 Task: Open Card Card0000000031 in Board Board0000000008 in Workspace WS0000000003 in Trello. Add Member carxxstreet791@gmail.com to Card Card0000000031 in Board Board0000000008 in Workspace WS0000000003 in Trello. Add Orange Label titled Label0000000031 to Card Card0000000031 in Board Board0000000008 in Workspace WS0000000003 in Trello. Add Checklist CL0000000031 to Card Card0000000031 in Board Board0000000008 in Workspace WS0000000003 in Trello. Add Dates with Start Date as Oct 01 2023 and Due Date as Oct 31 2023 to Card Card0000000031 in Board Board0000000008 in Workspace WS0000000003 in Trello
Action: Mouse moved to (391, 533)
Screenshot: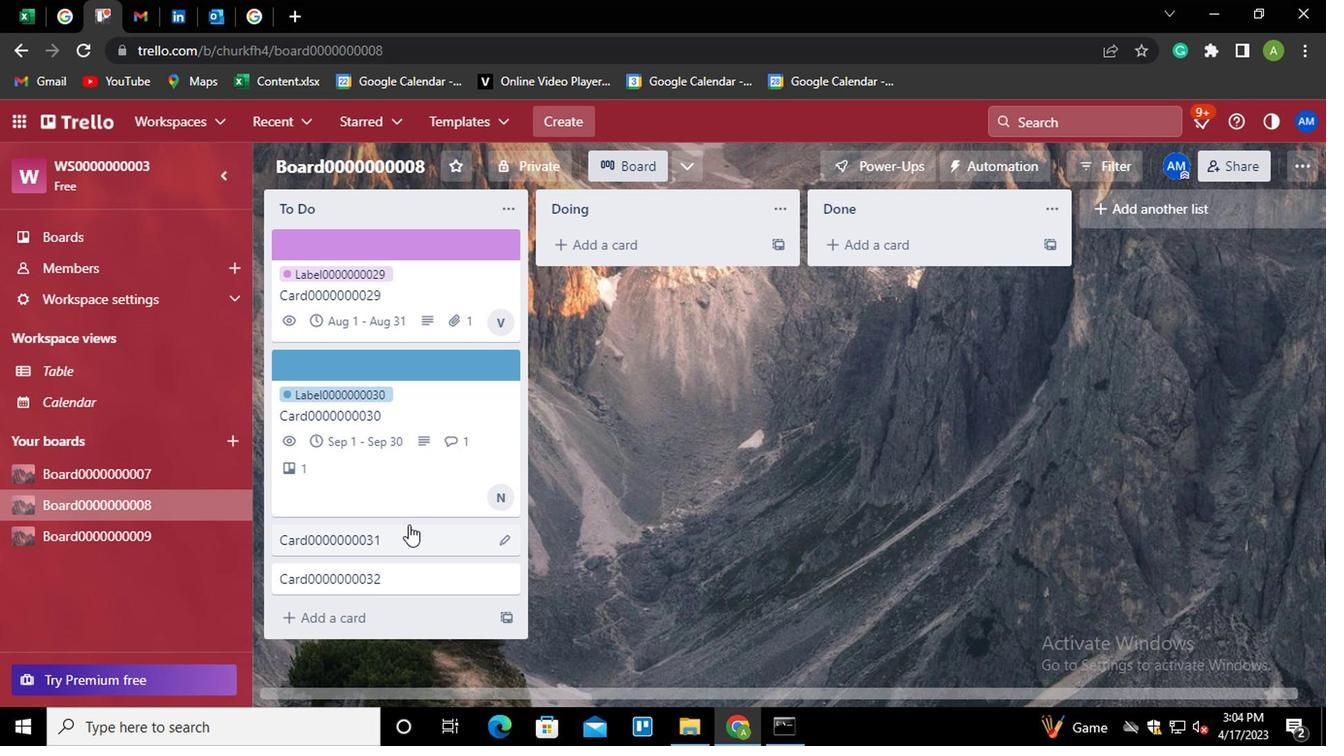 
Action: Mouse pressed left at (391, 533)
Screenshot: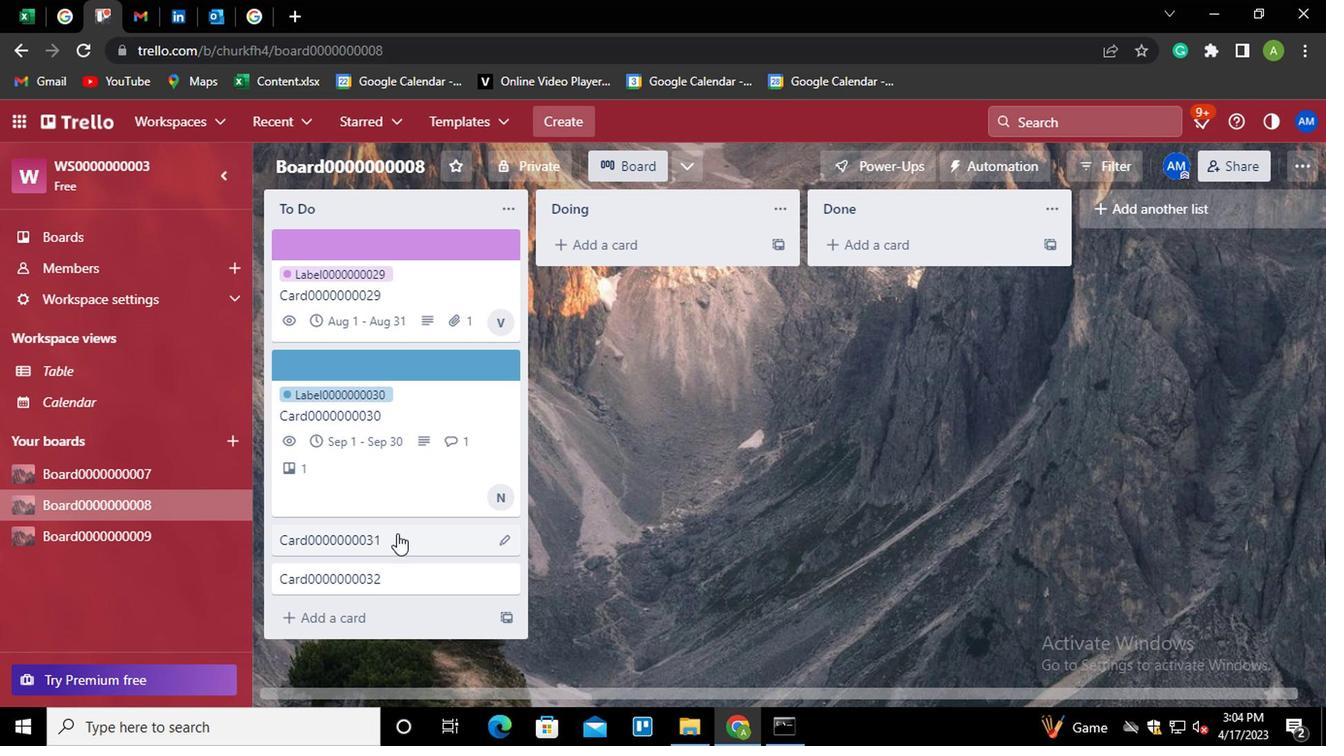 
Action: Mouse moved to (920, 266)
Screenshot: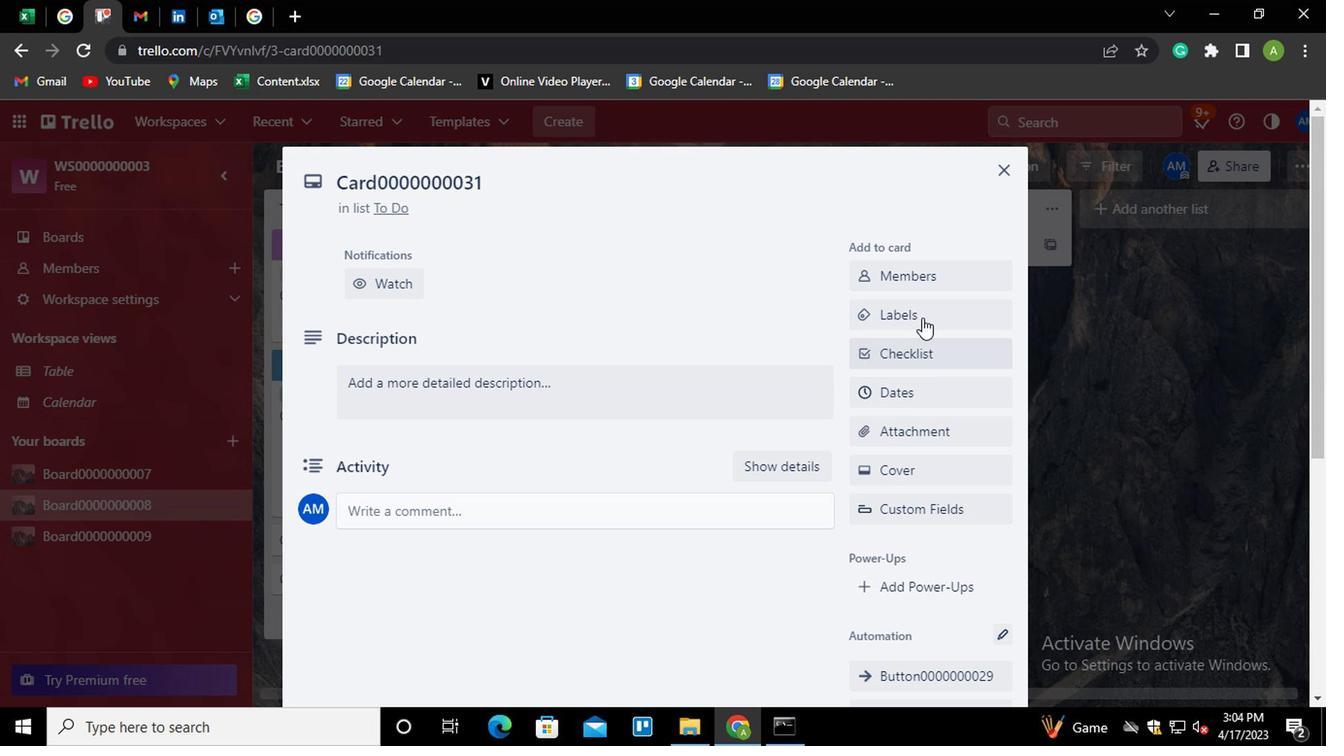 
Action: Mouse pressed left at (920, 266)
Screenshot: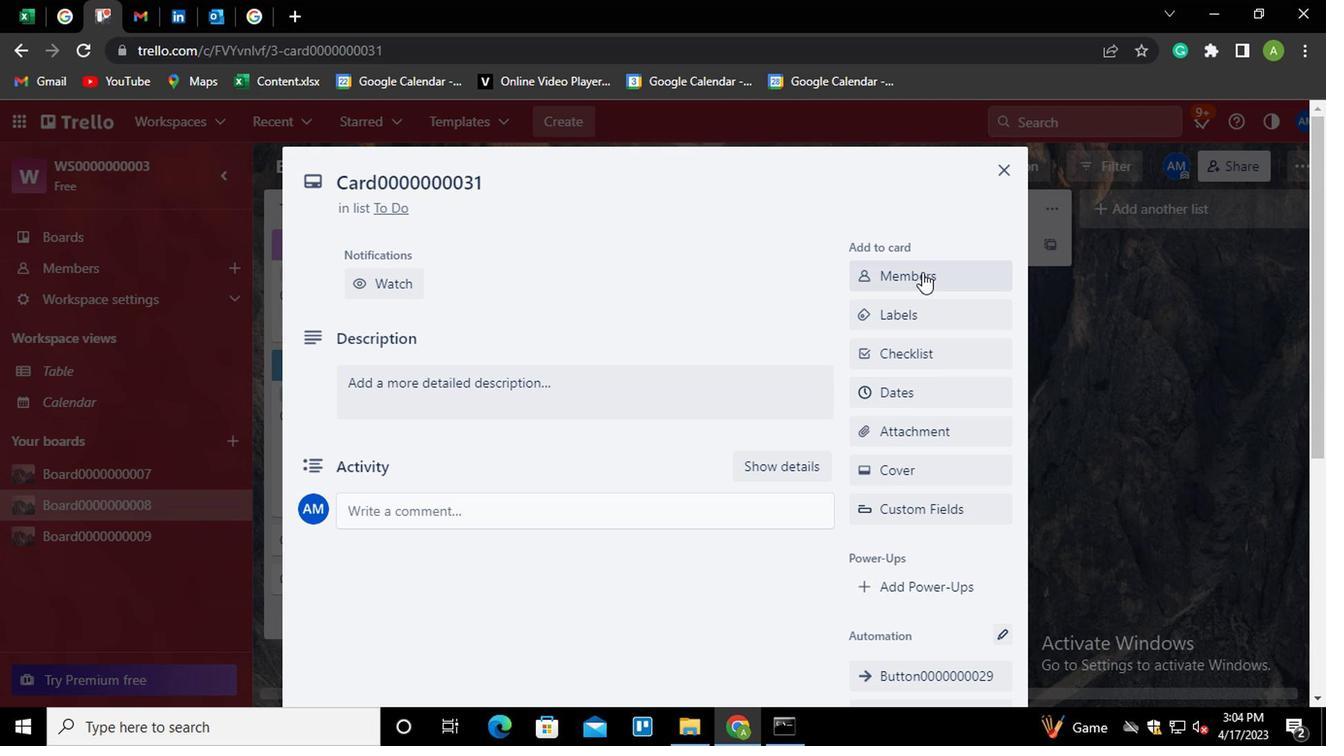 
Action: Mouse moved to (920, 360)
Screenshot: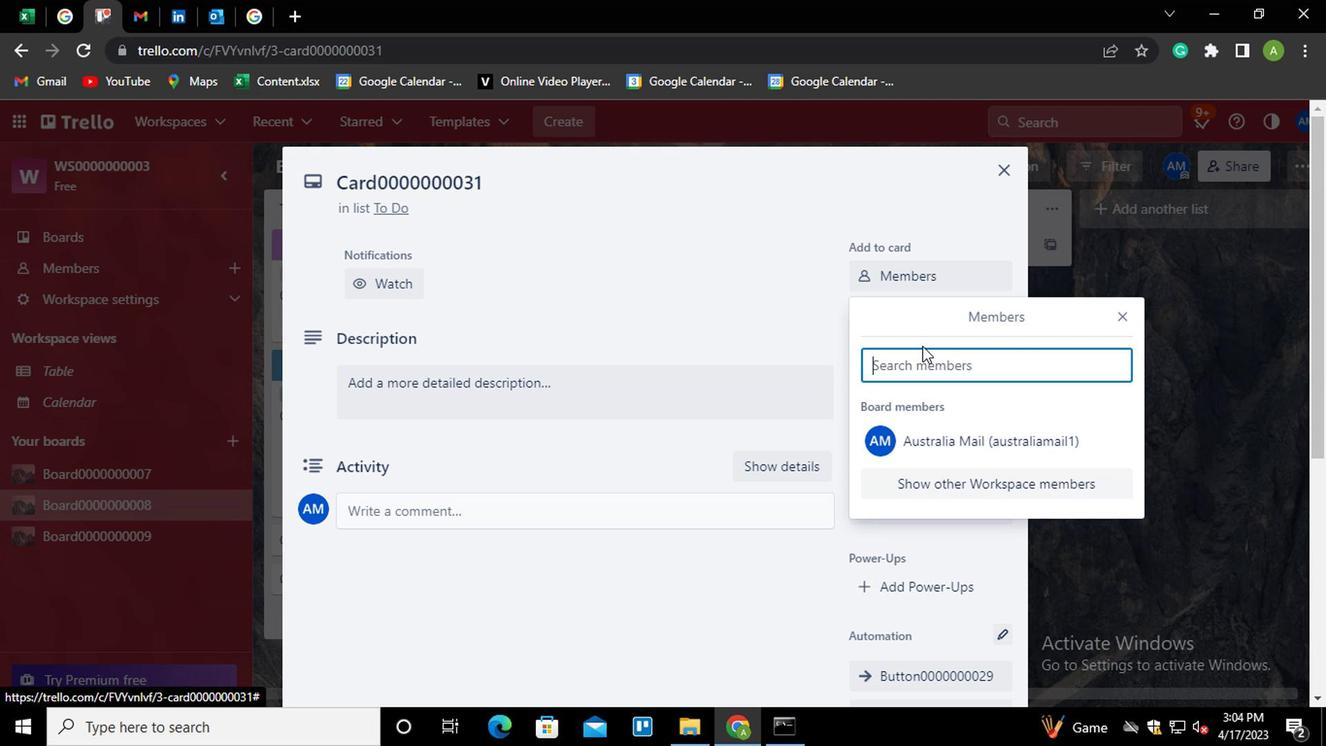 
Action: Mouse pressed left at (920, 360)
Screenshot: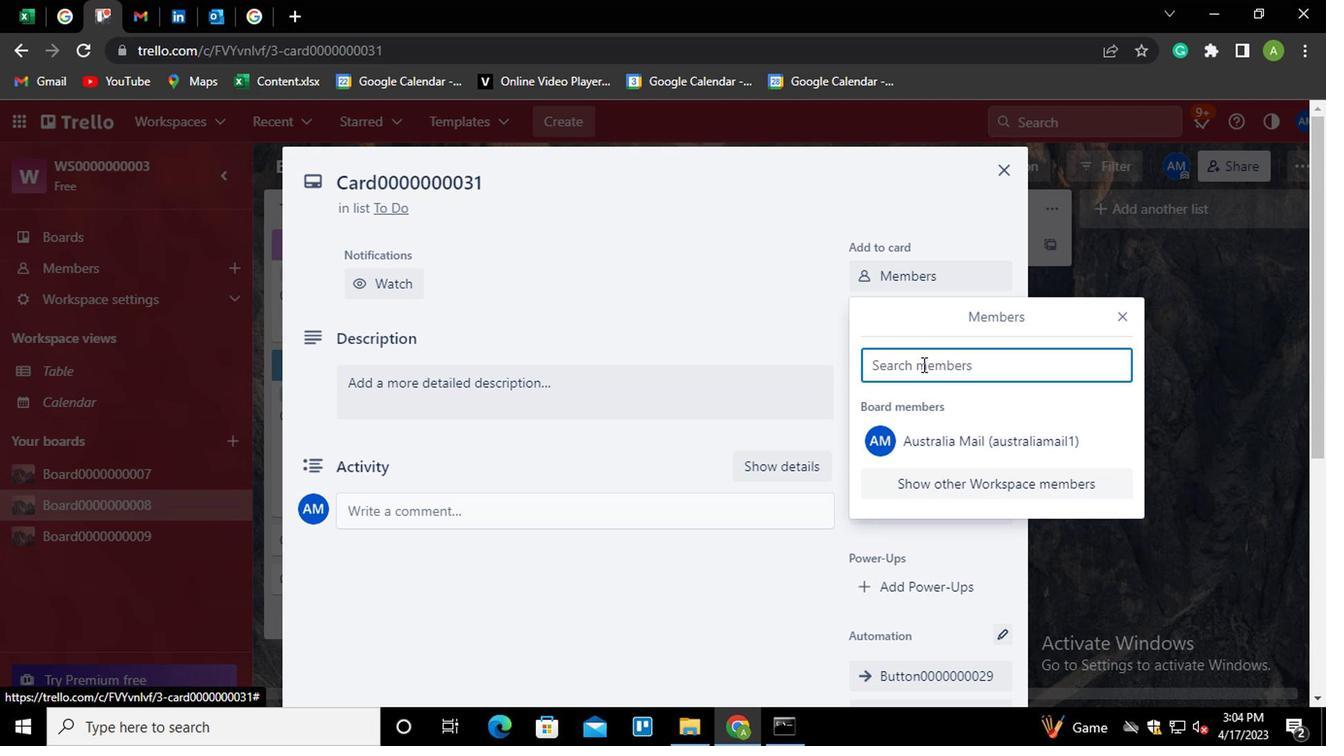 
Action: Key pressed carxxstreet791<Key.shift>@GMAIL.COM
Screenshot: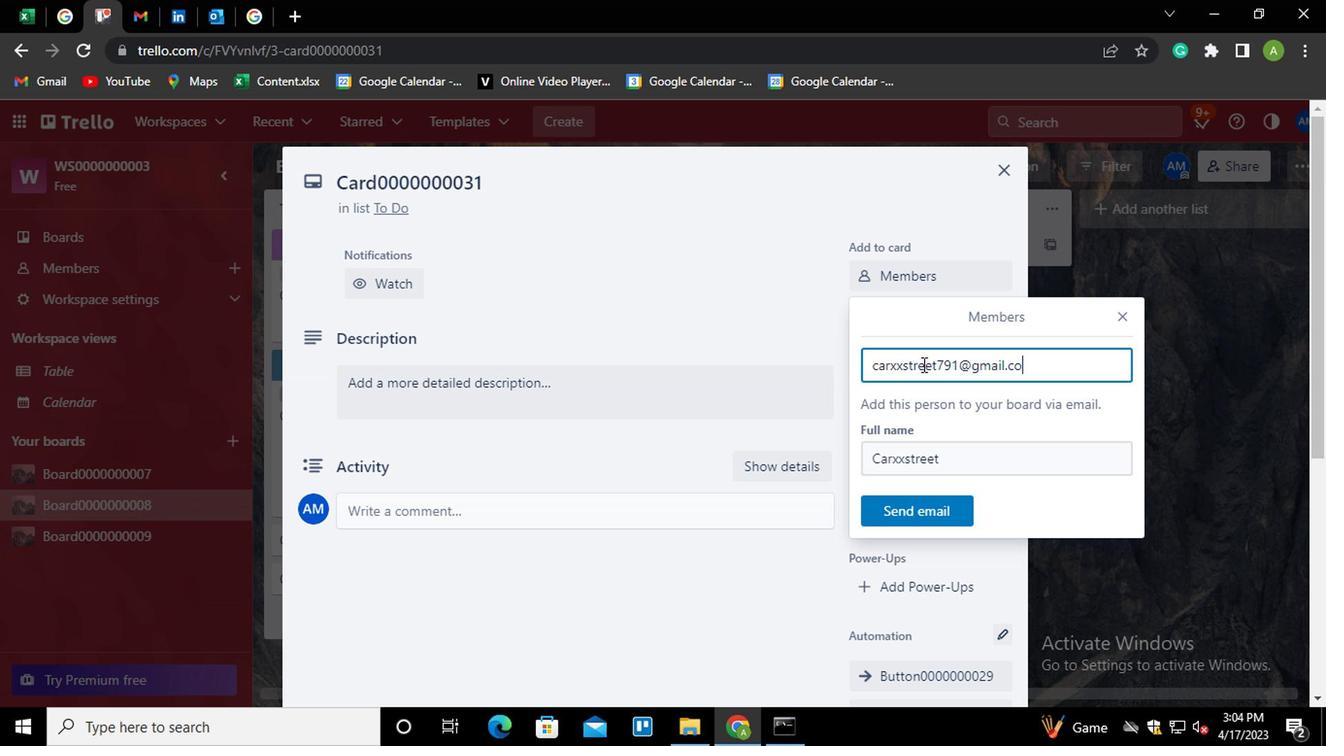 
Action: Mouse moved to (928, 507)
Screenshot: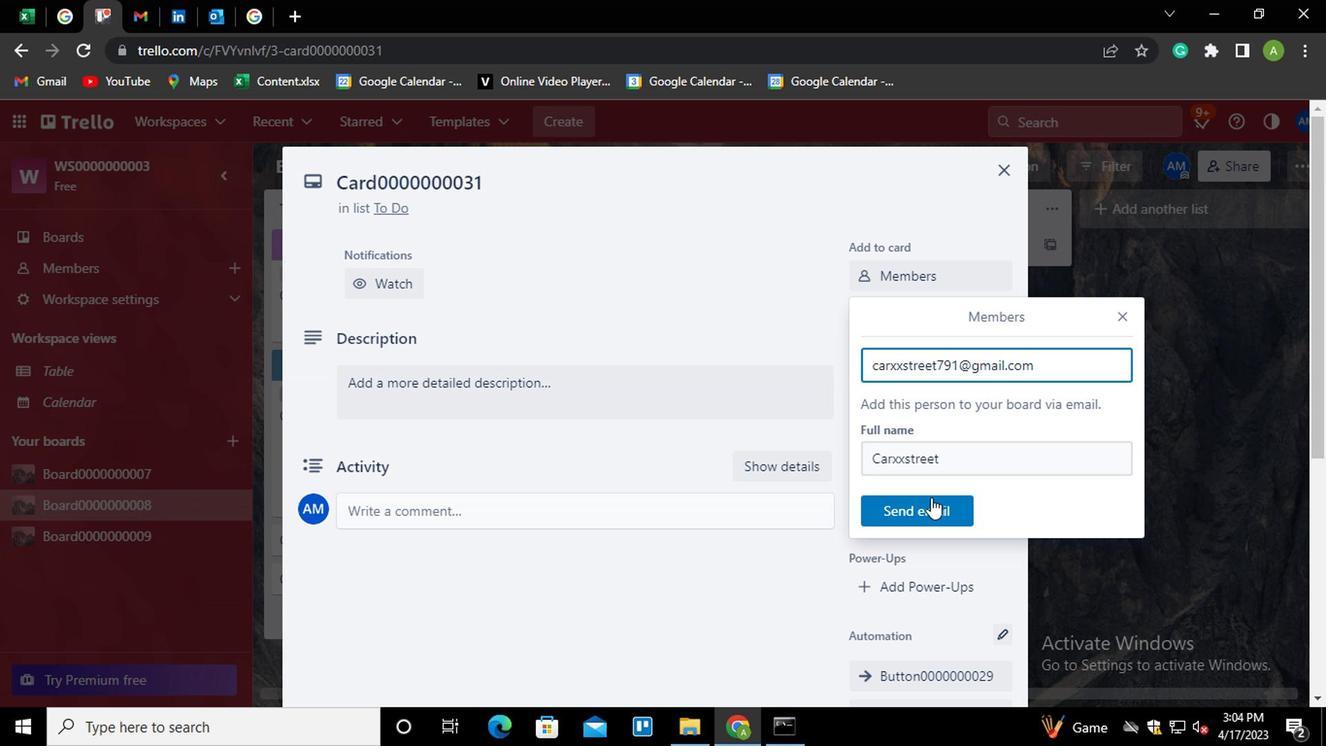 
Action: Mouse pressed left at (928, 507)
Screenshot: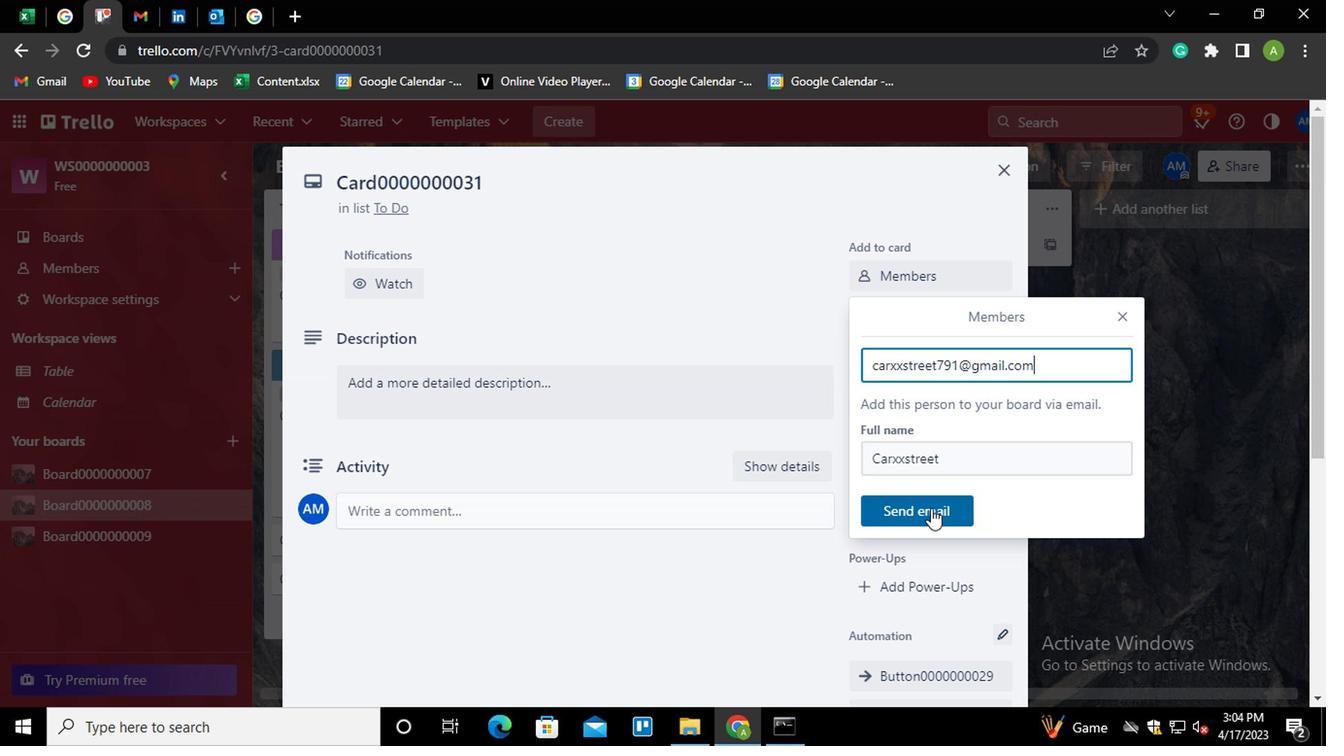 
Action: Mouse moved to (902, 302)
Screenshot: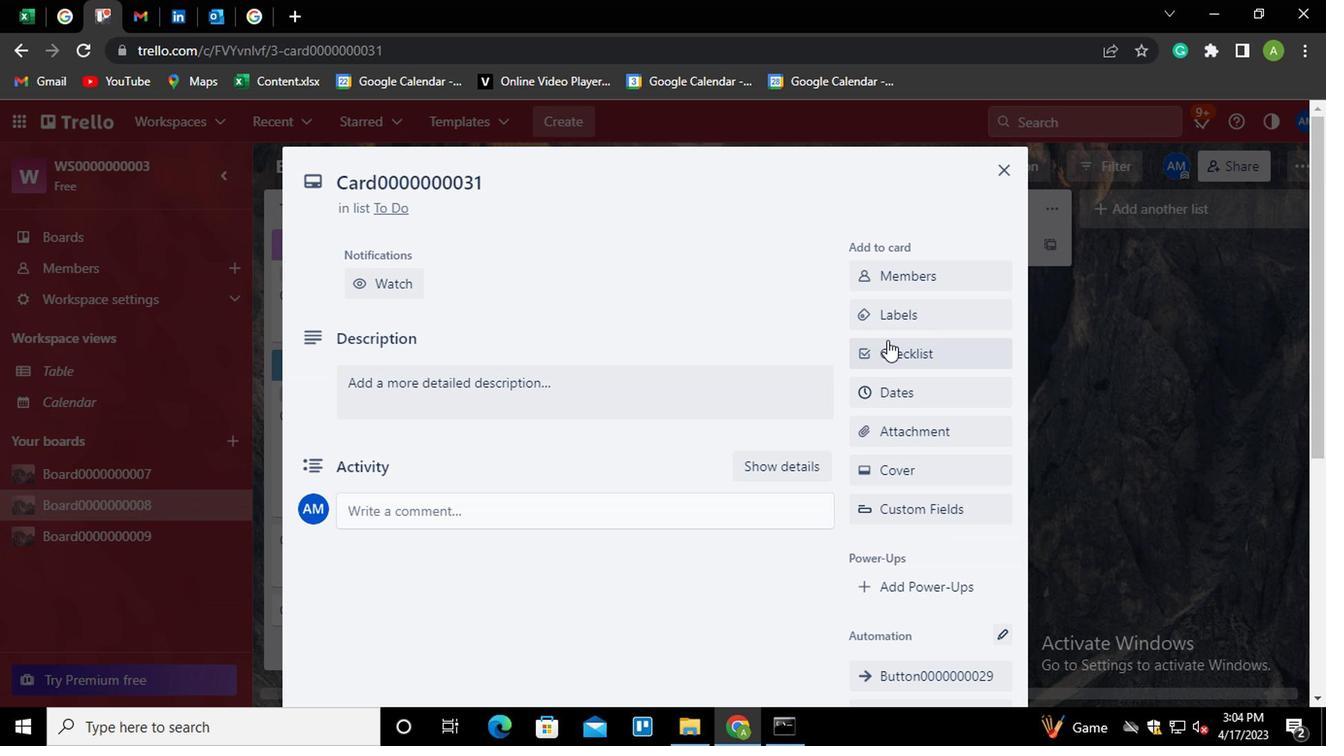 
Action: Mouse pressed left at (902, 302)
Screenshot: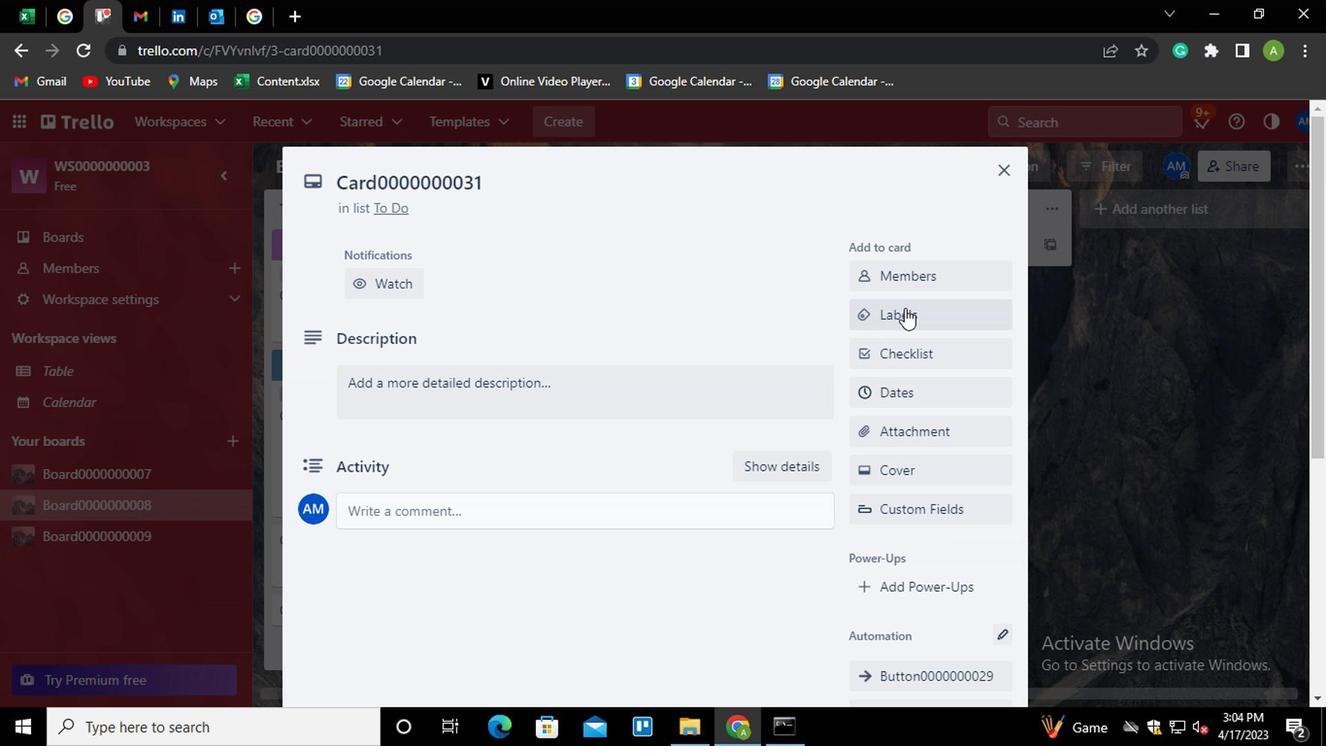 
Action: Mouse moved to (869, 341)
Screenshot: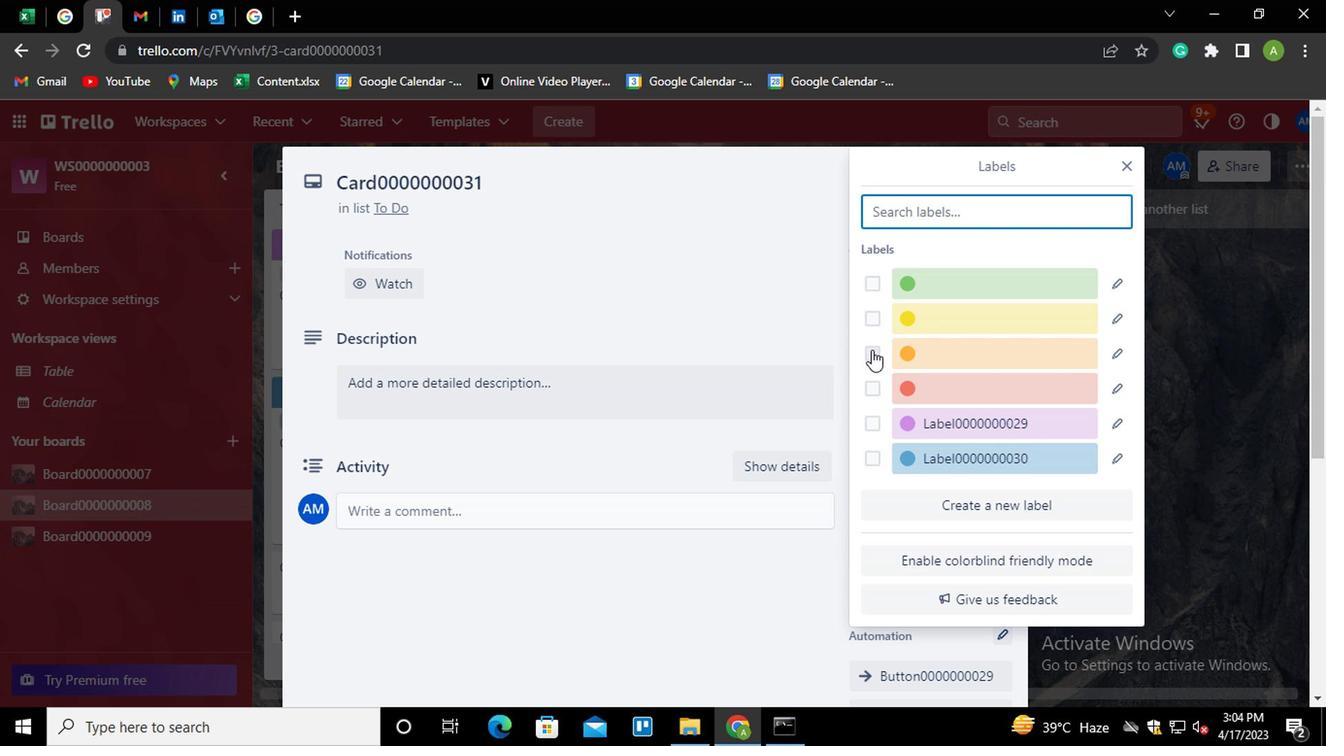 
Action: Mouse pressed left at (869, 341)
Screenshot: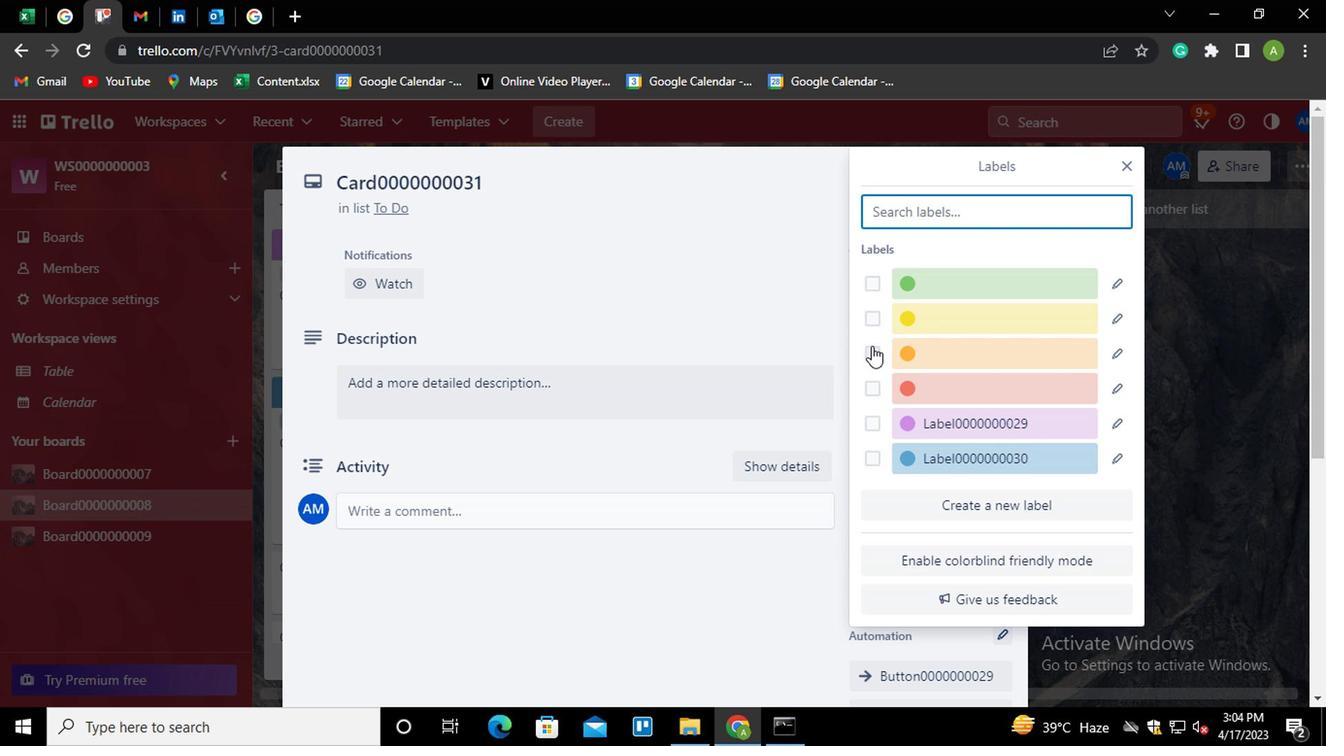
Action: Mouse moved to (1120, 351)
Screenshot: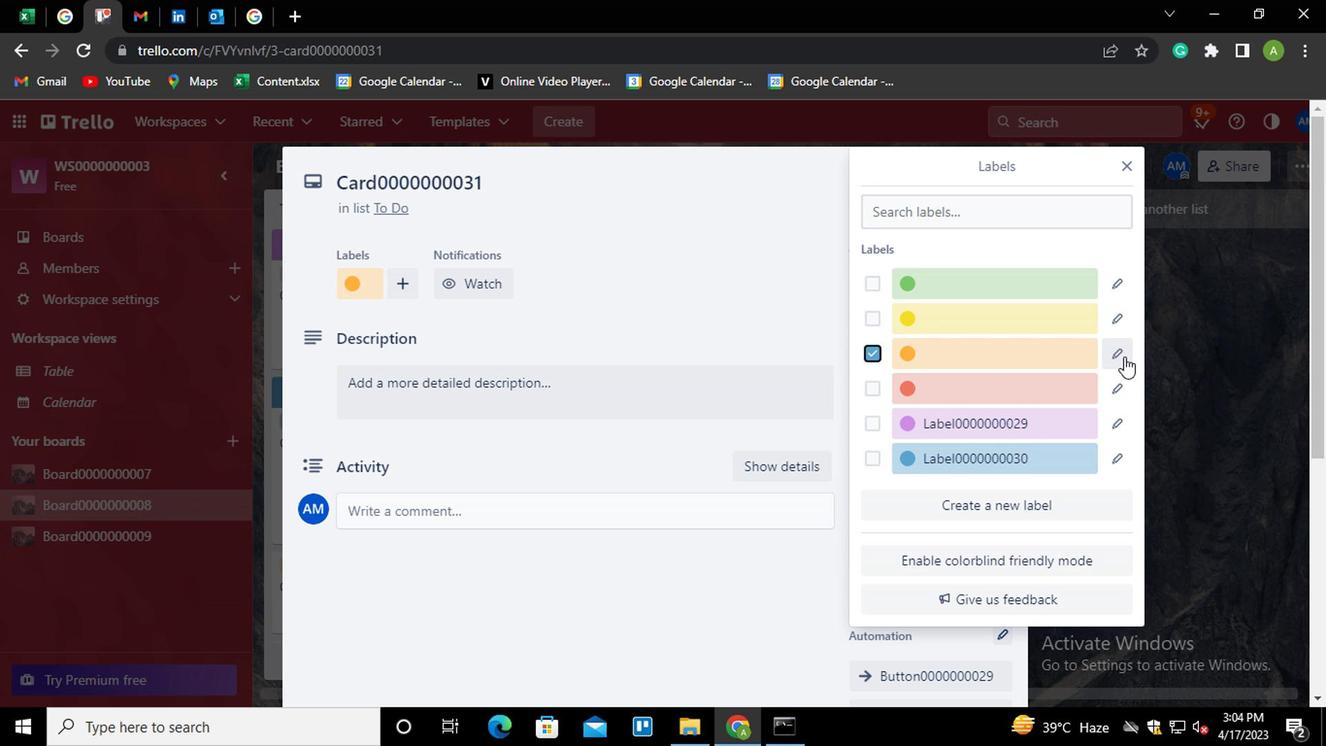 
Action: Mouse pressed left at (1120, 351)
Screenshot: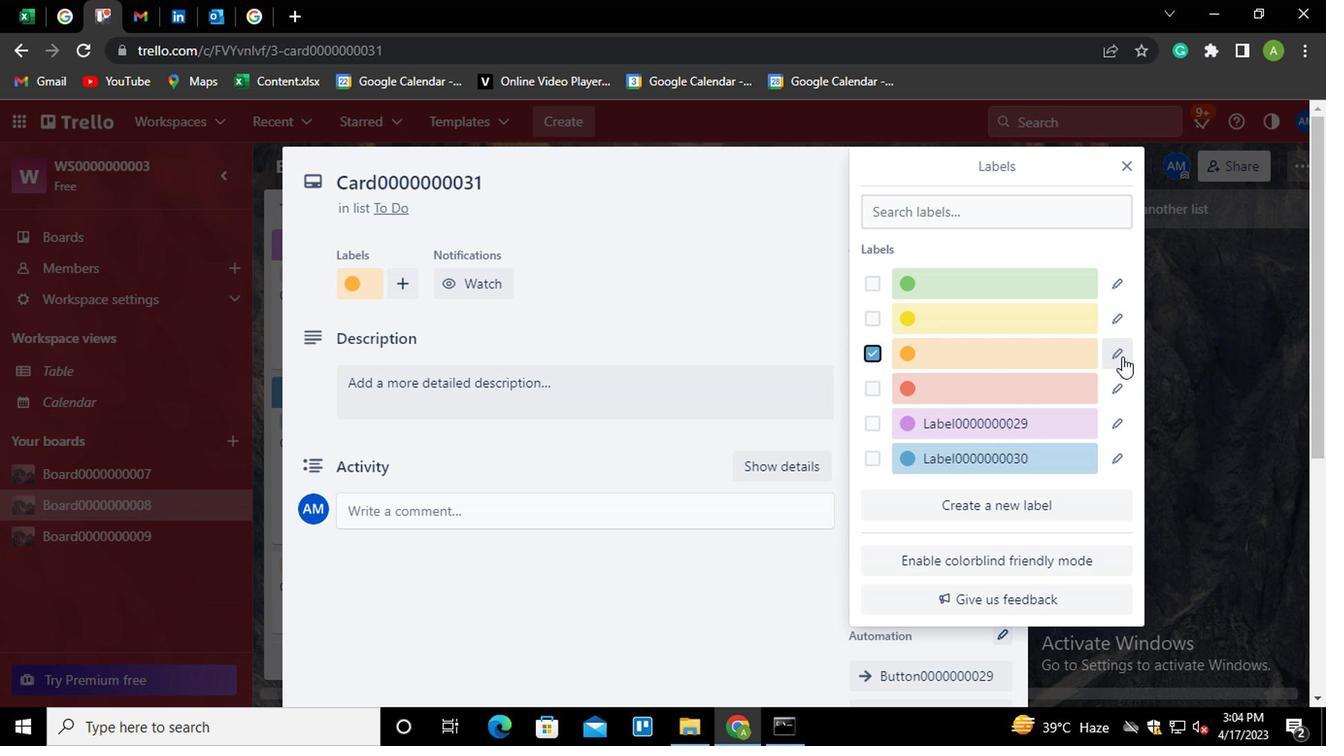 
Action: Mouse moved to (992, 338)
Screenshot: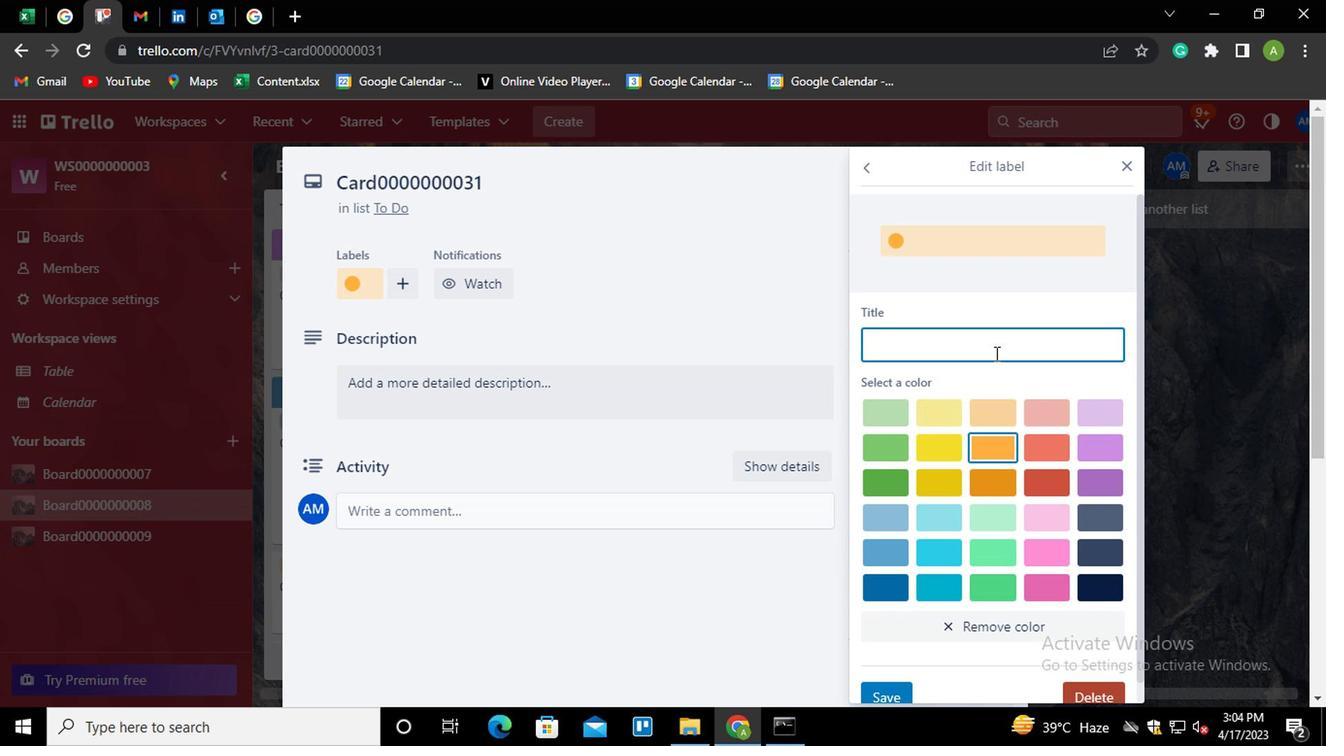
Action: Mouse pressed left at (992, 338)
Screenshot: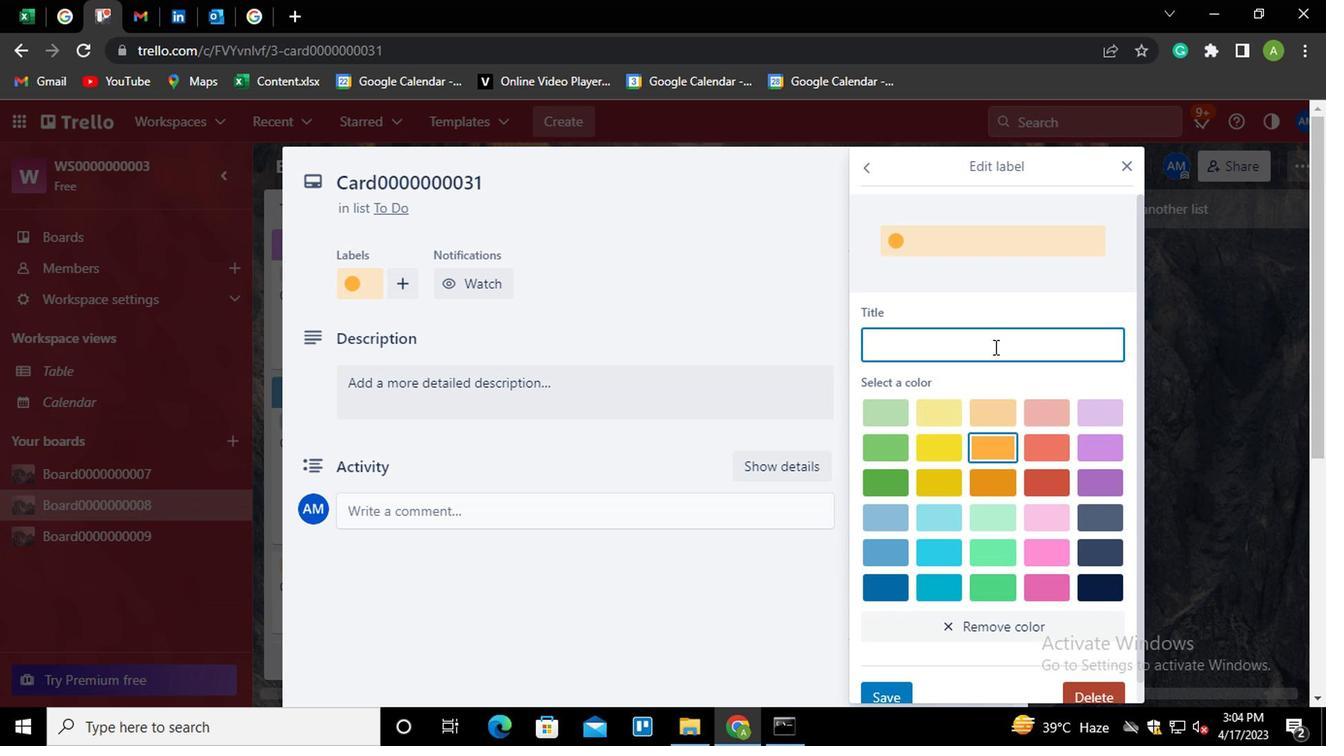 
Action: Key pressed <Key.shift><Key.shift><Key.shift><Key.shift><Key.shift><Key.shift>LABEL0000000031
Screenshot: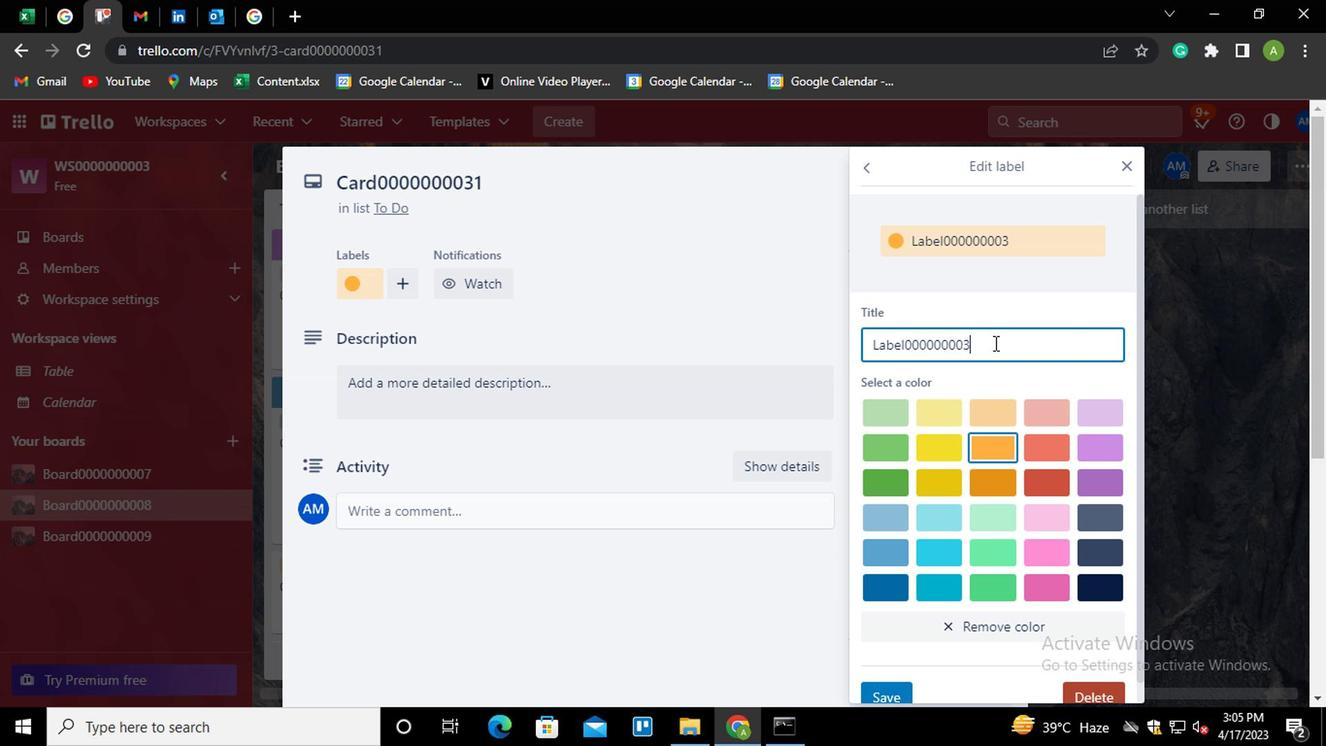 
Action: Mouse moved to (890, 693)
Screenshot: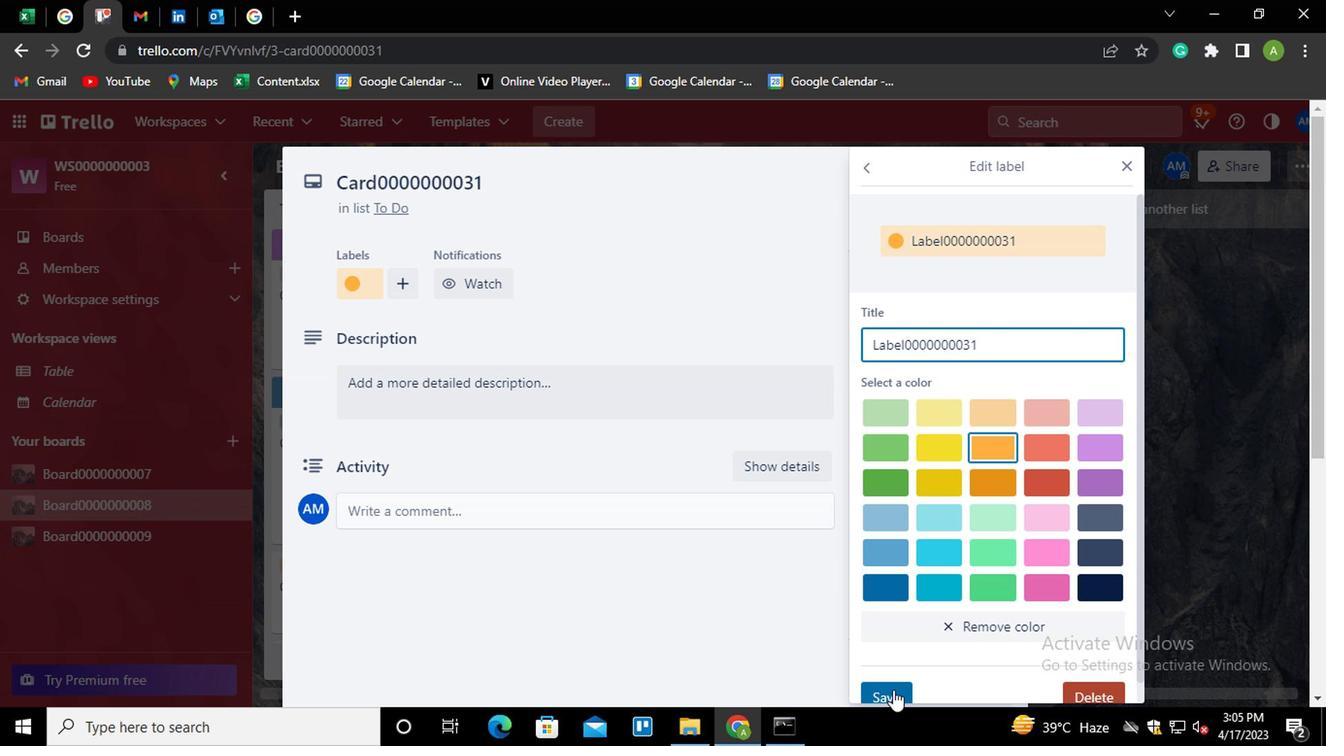 
Action: Mouse pressed left at (890, 693)
Screenshot: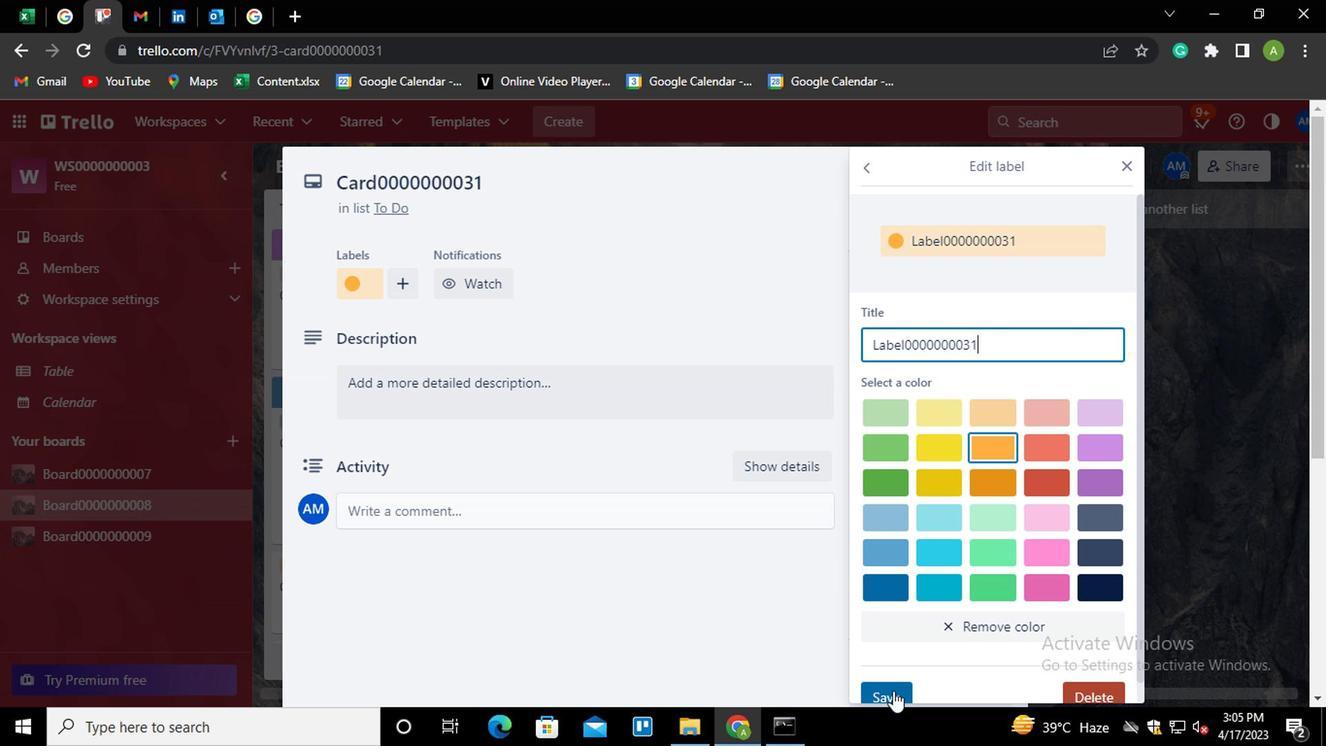 
Action: Mouse moved to (772, 288)
Screenshot: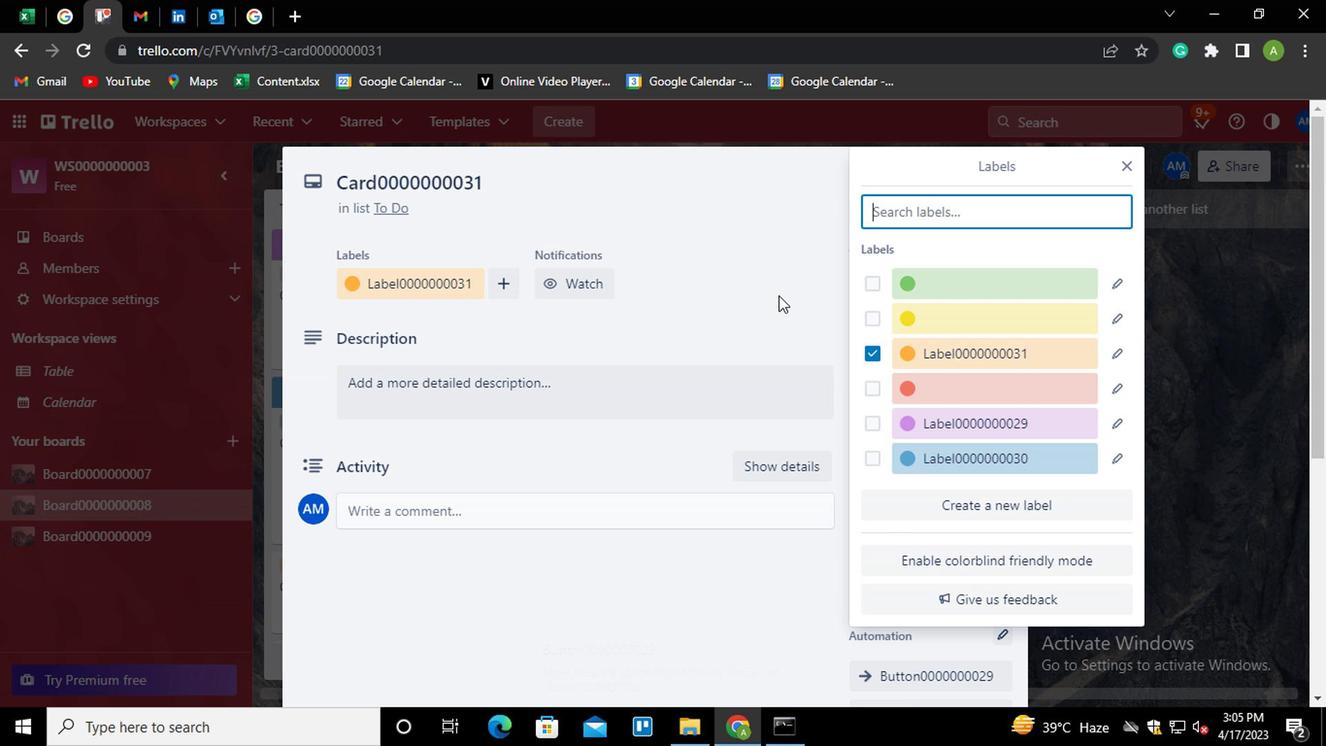 
Action: Mouse pressed left at (772, 288)
Screenshot: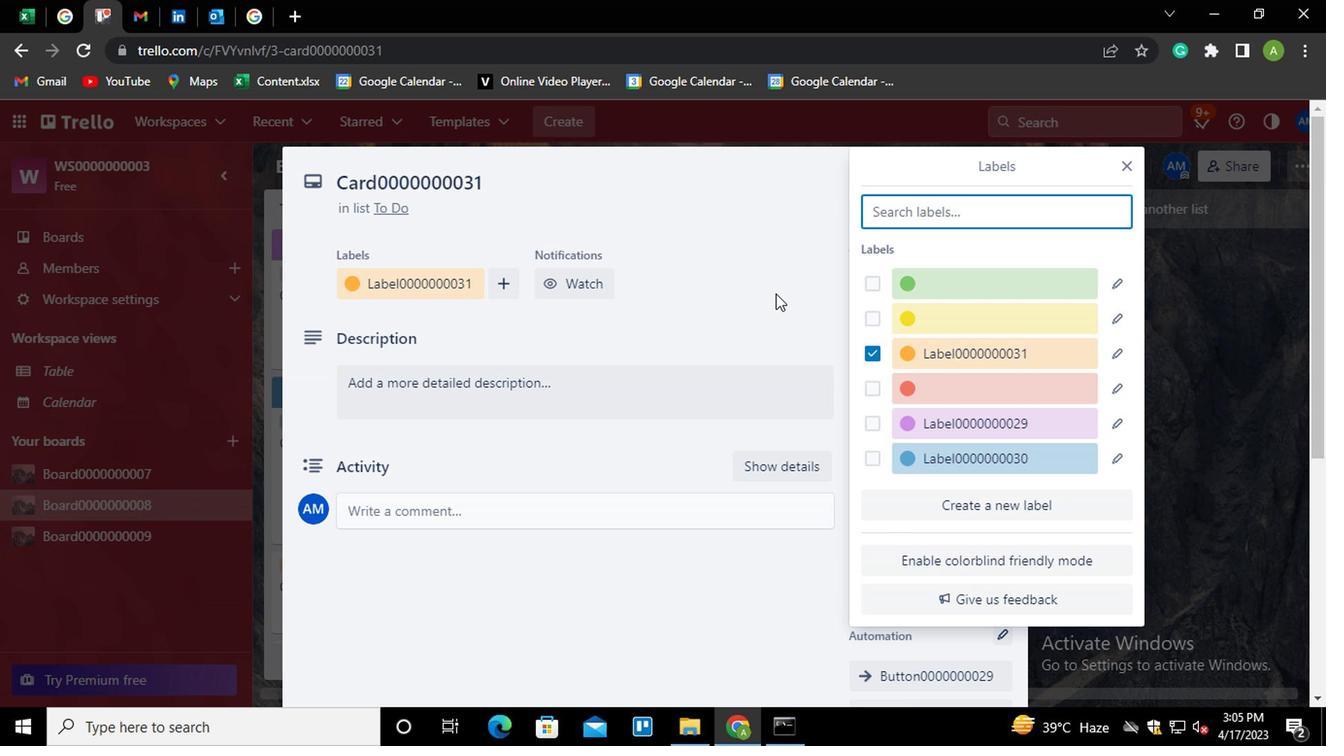 
Action: Mouse moved to (928, 342)
Screenshot: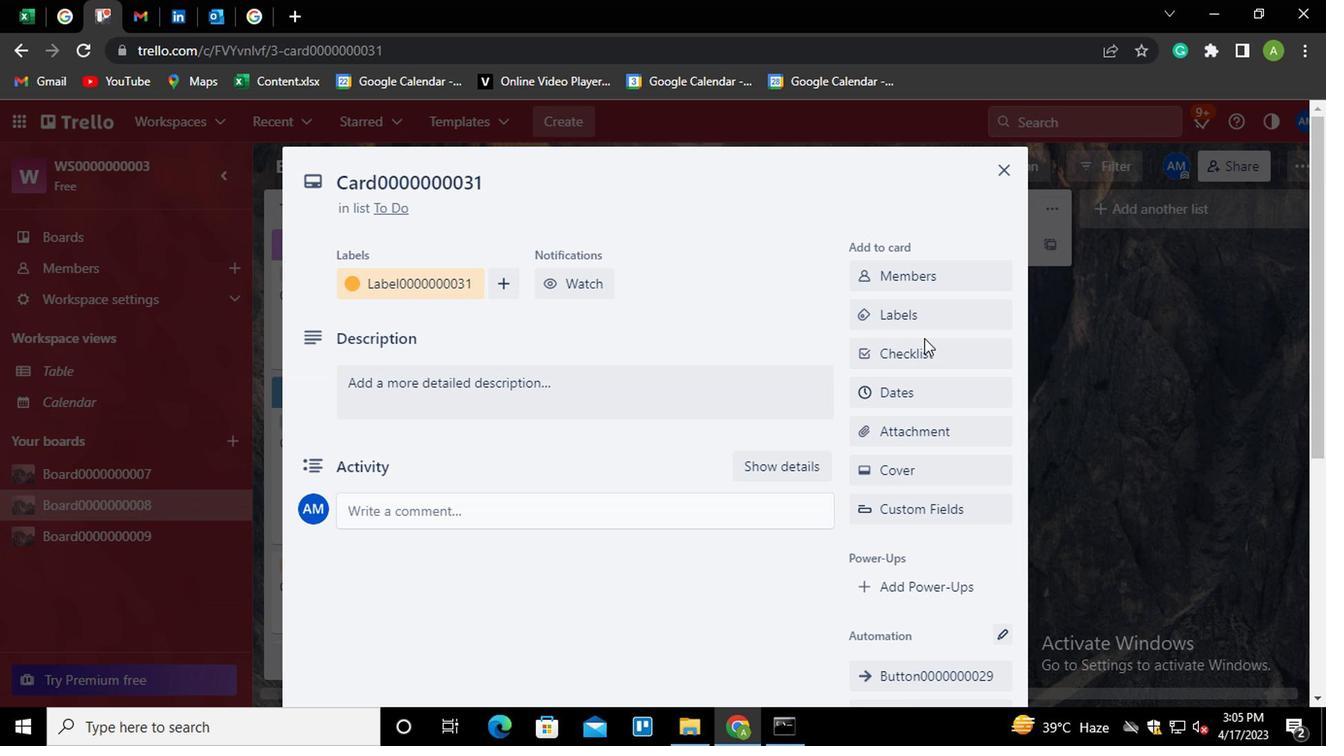 
Action: Mouse pressed left at (928, 342)
Screenshot: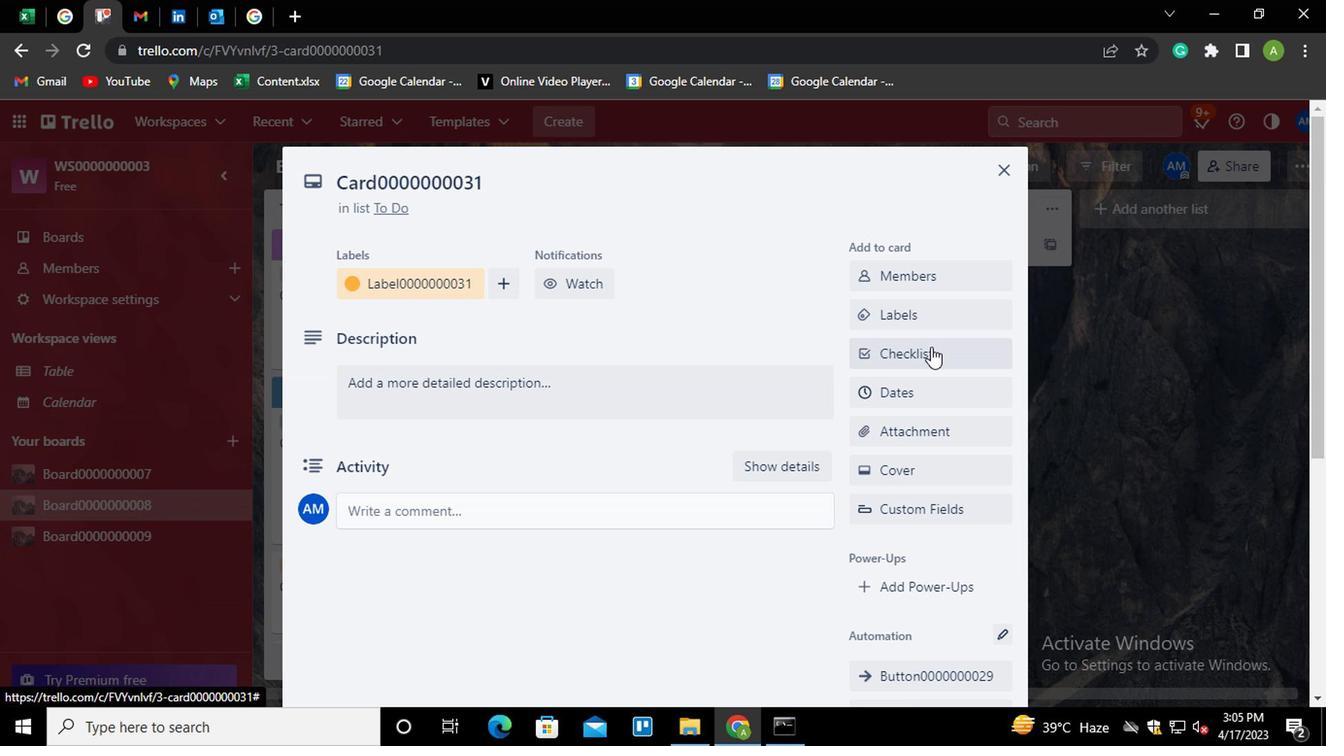 
Action: Key pressed <Key.shift>CL0000000031
Screenshot: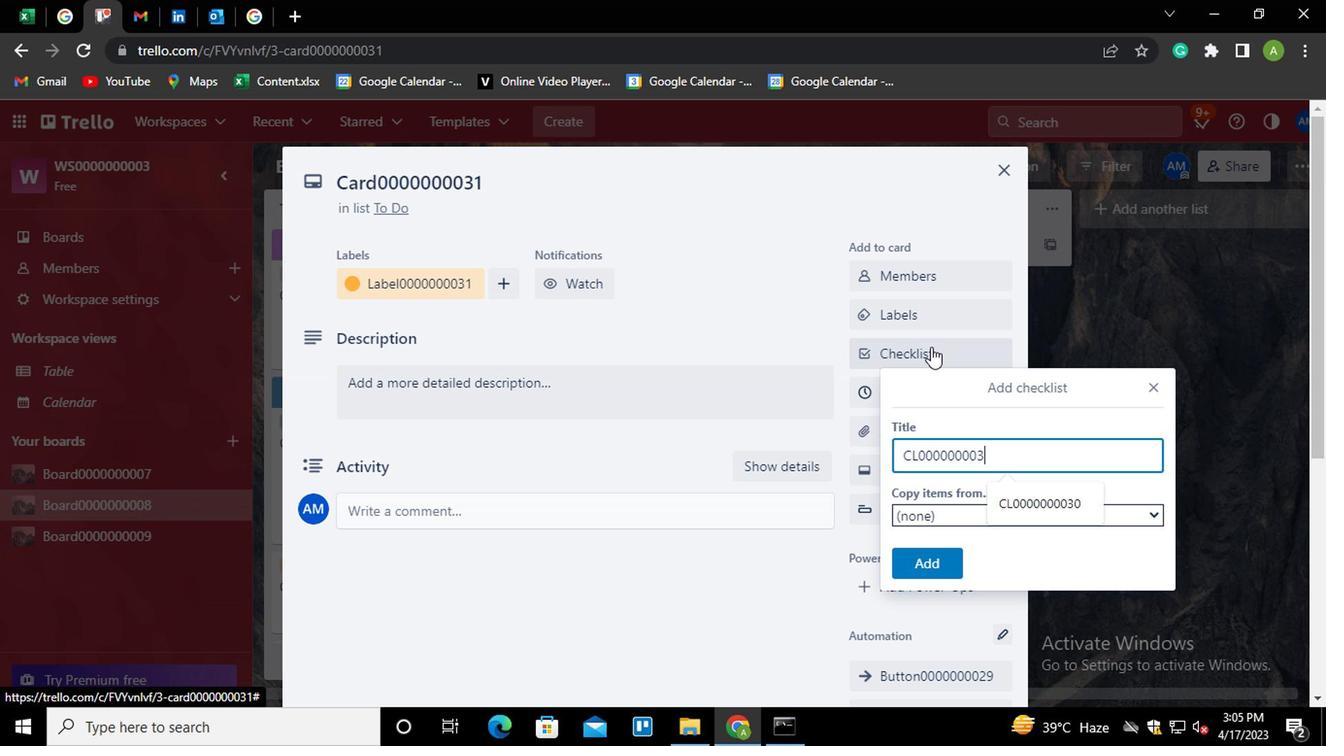 
Action: Mouse moved to (924, 569)
Screenshot: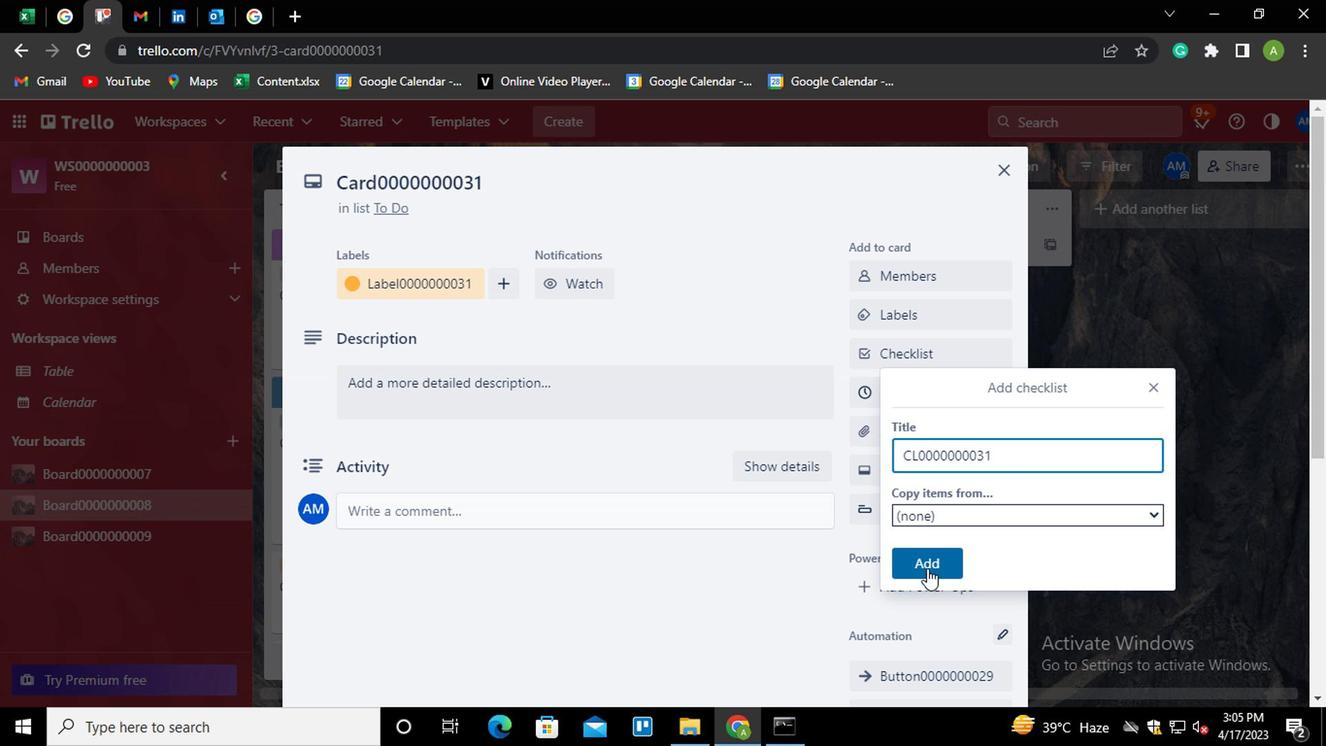 
Action: Mouse pressed left at (924, 569)
Screenshot: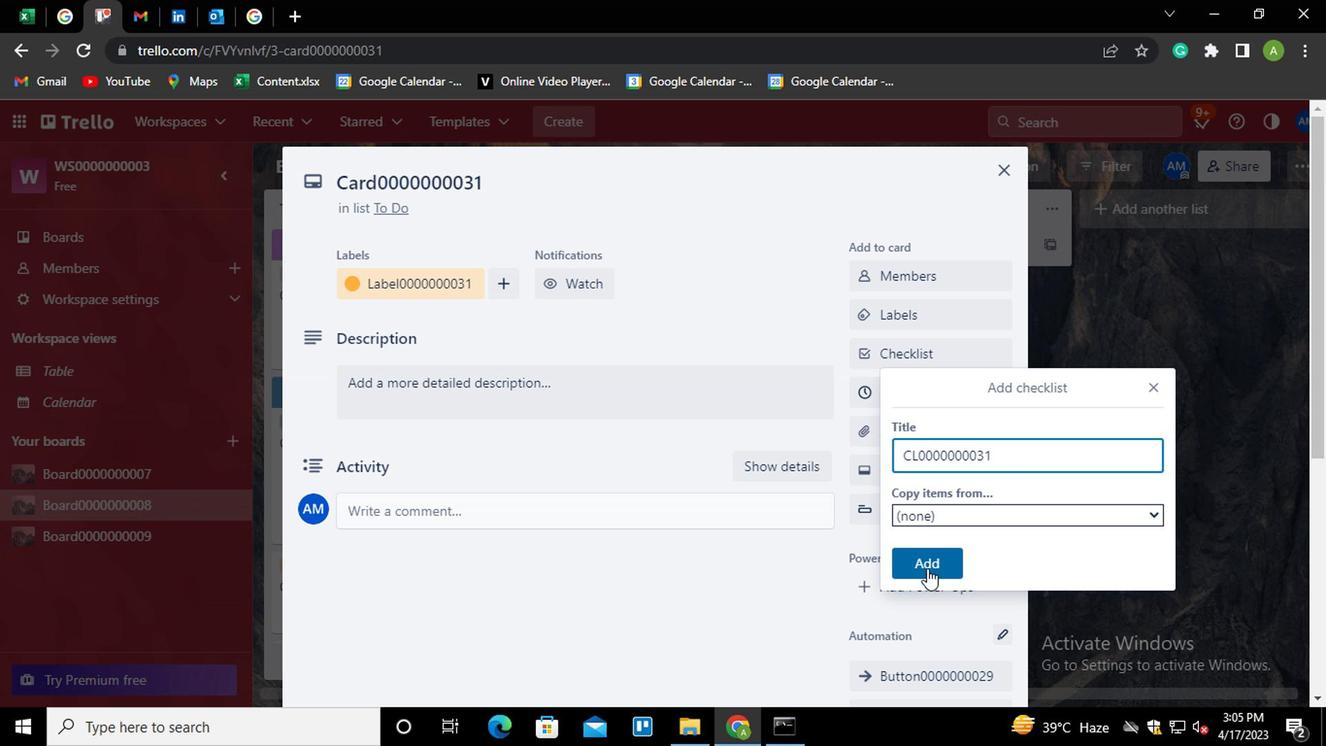 
Action: Mouse moved to (888, 382)
Screenshot: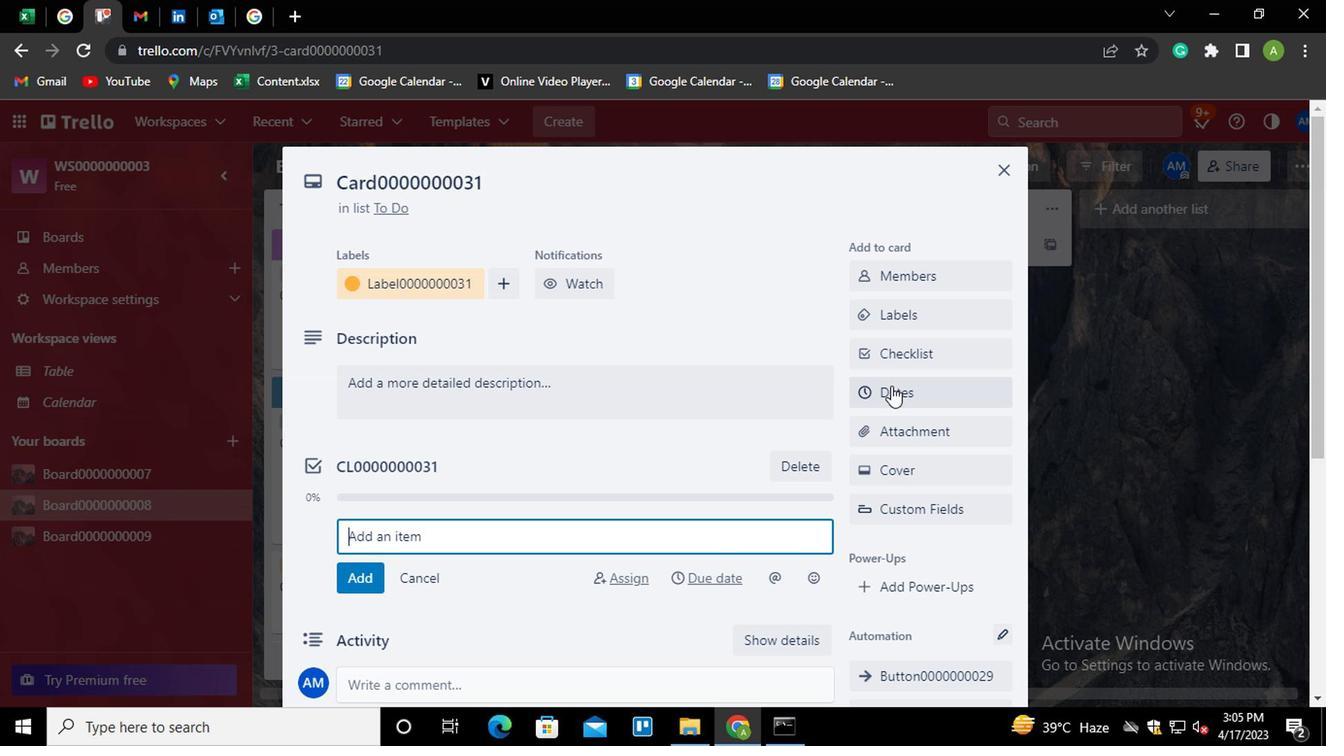 
Action: Mouse pressed left at (888, 382)
Screenshot: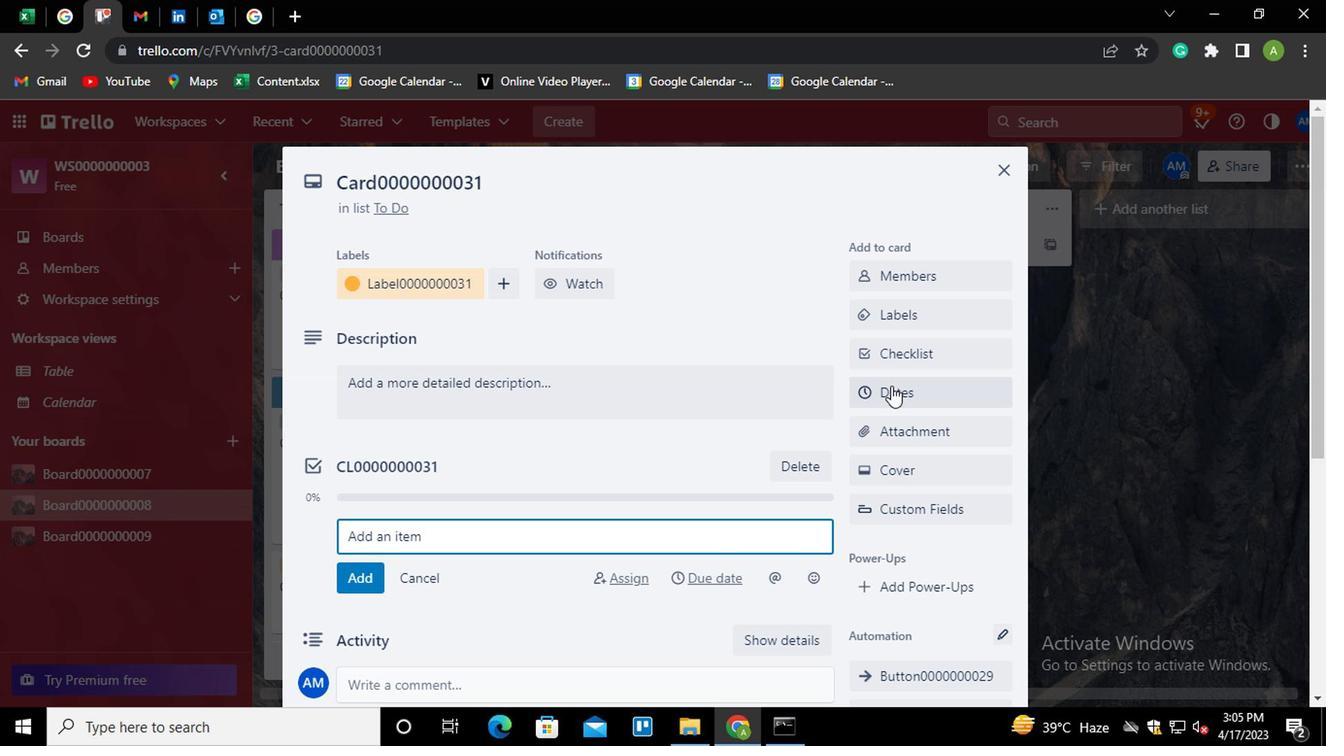 
Action: Mouse moved to (868, 516)
Screenshot: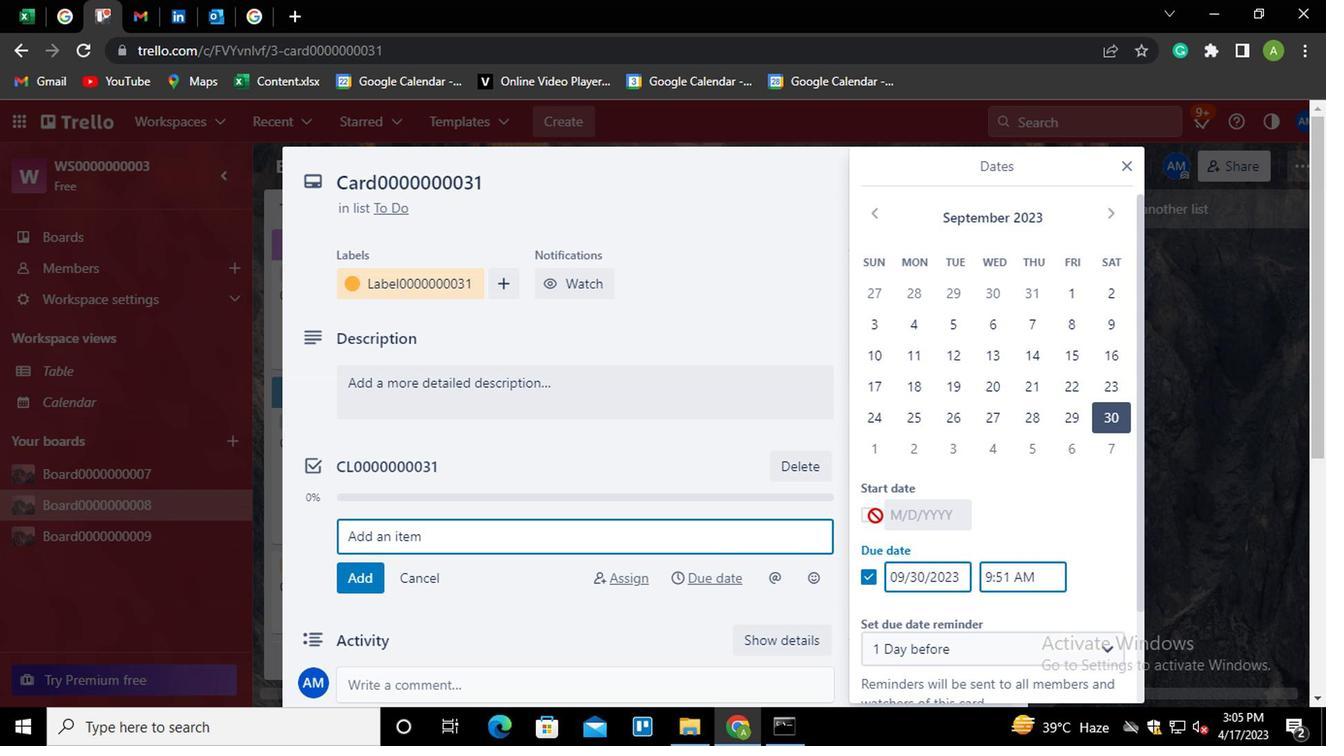 
Action: Mouse pressed left at (868, 516)
Screenshot: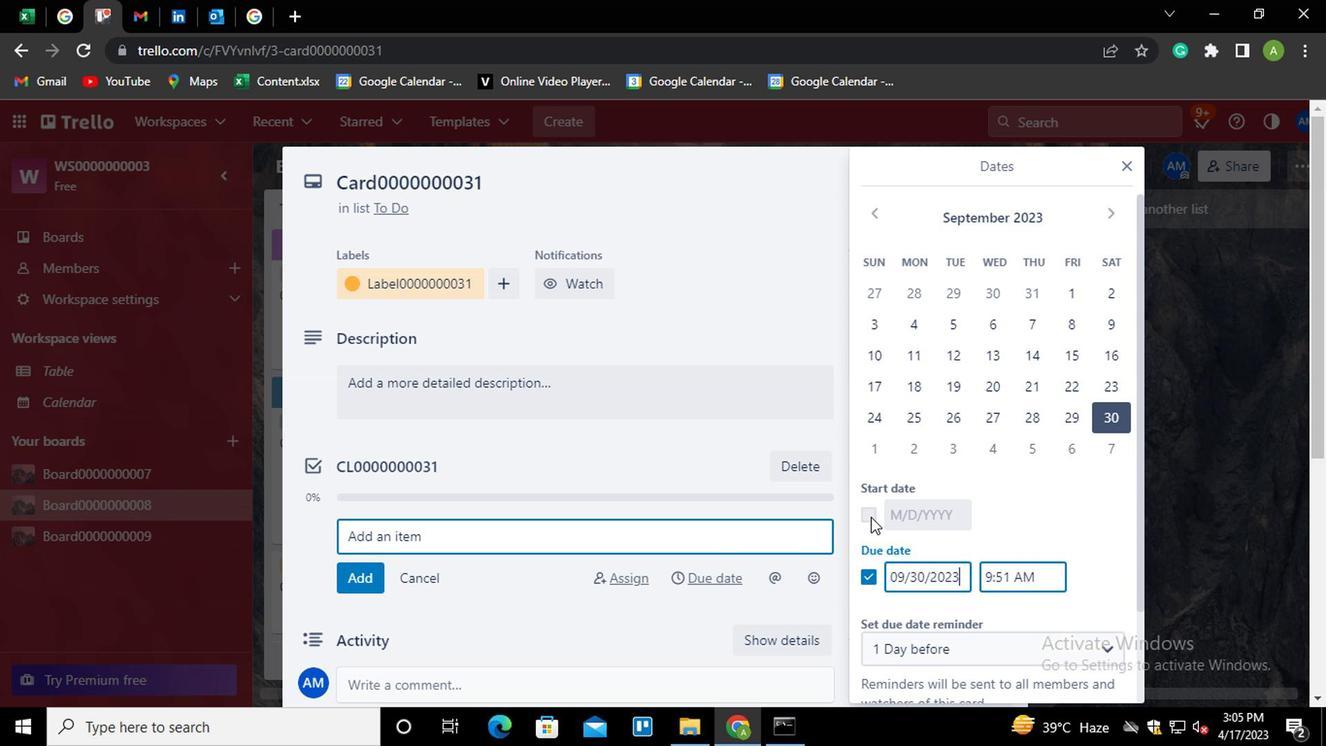 
Action: Mouse moved to (900, 514)
Screenshot: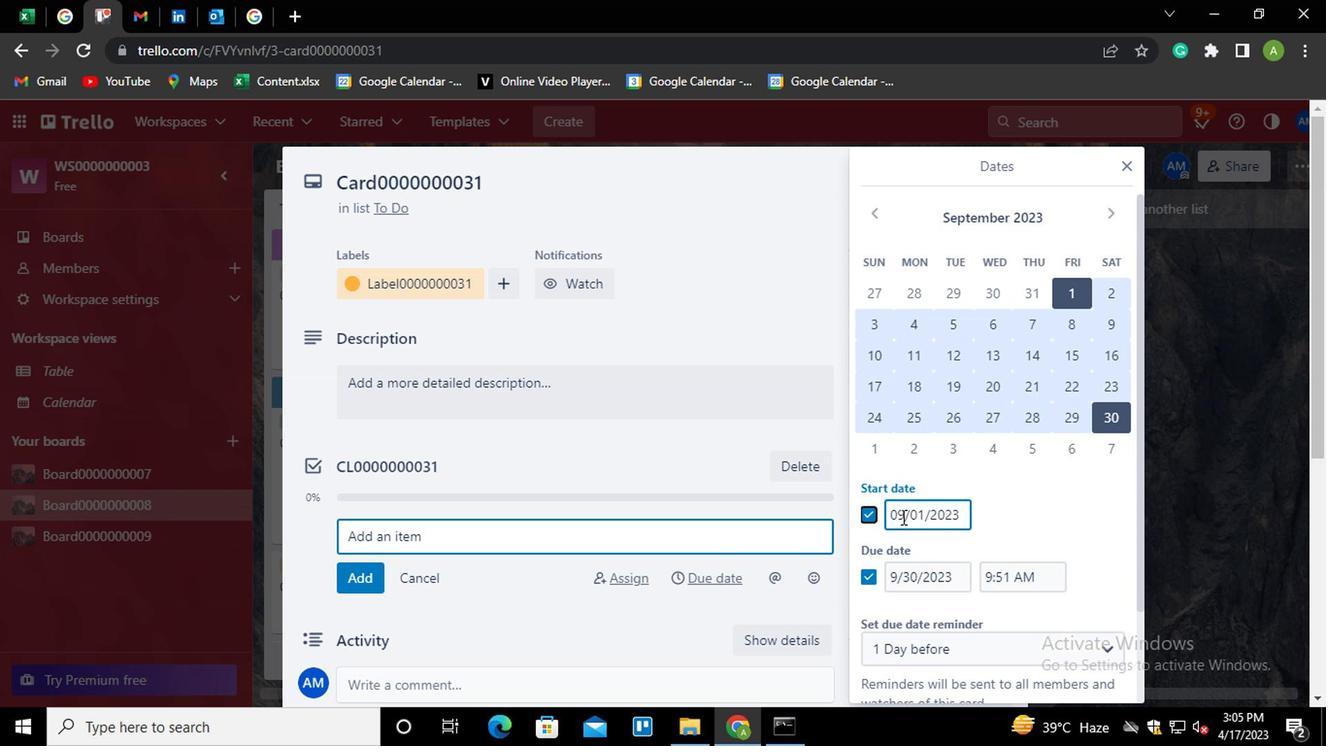 
Action: Mouse pressed left at (900, 514)
Screenshot: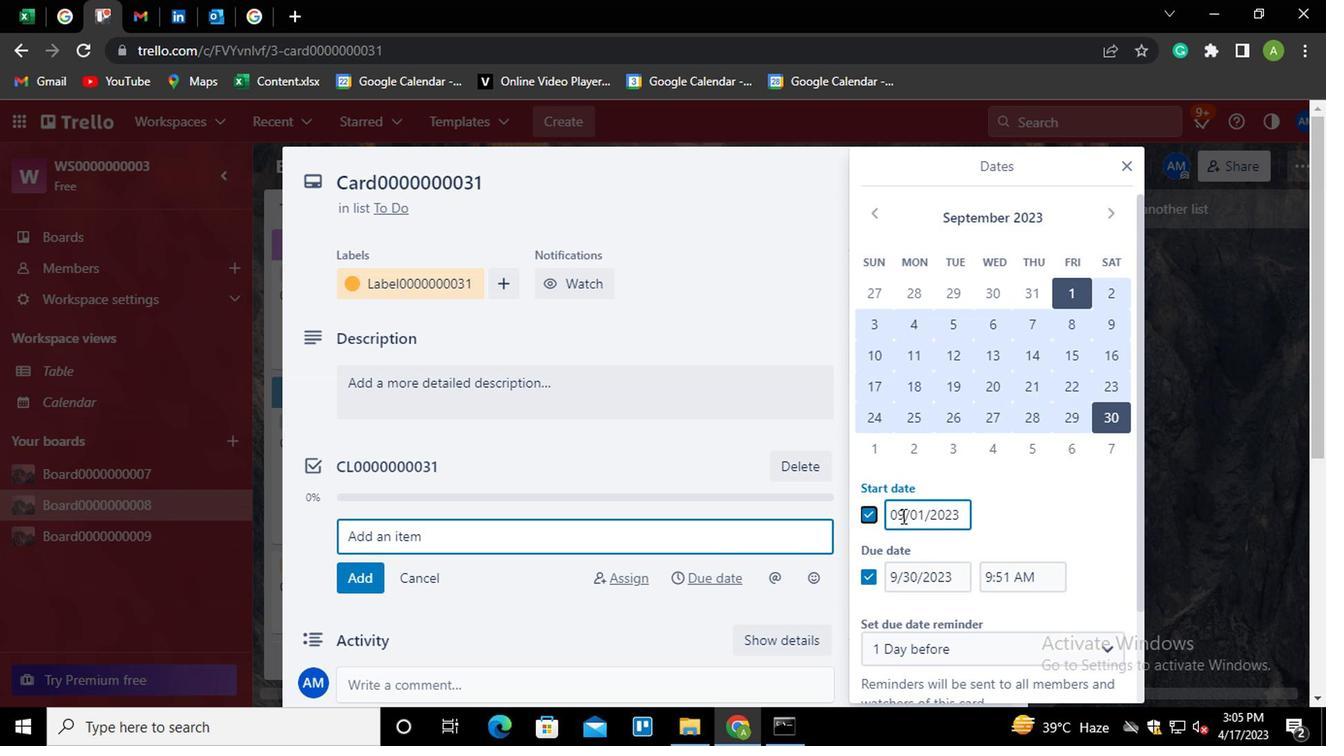 
Action: Mouse moved to (933, 521)
Screenshot: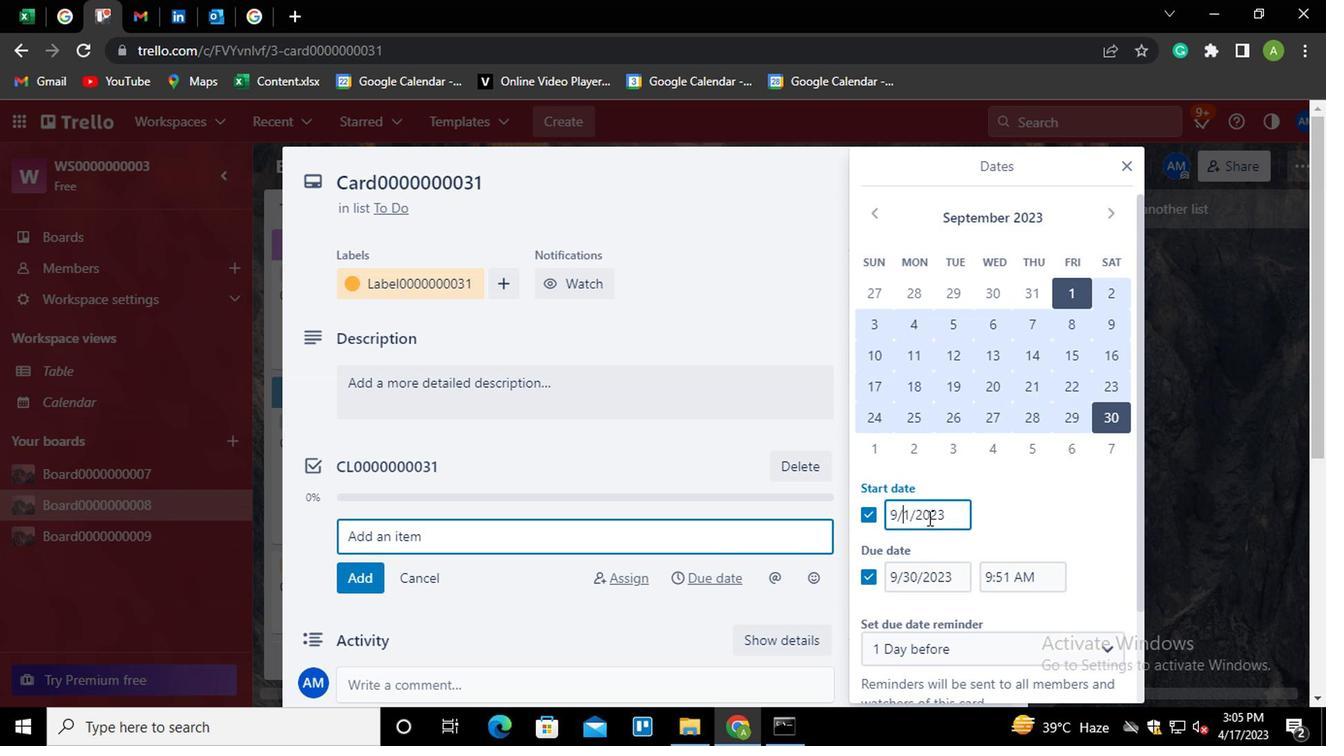 
Action: Key pressed <Key.left><Key.backspace>10
Screenshot: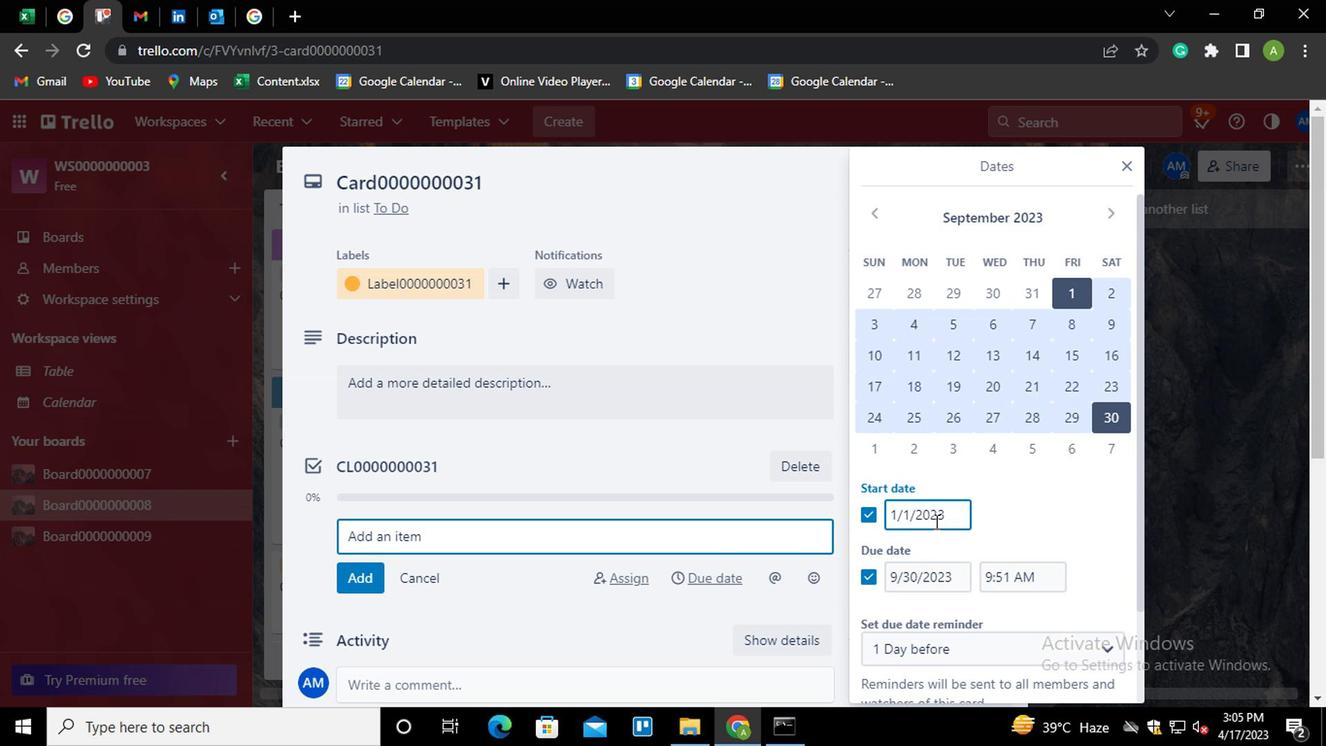 
Action: Mouse moved to (1011, 507)
Screenshot: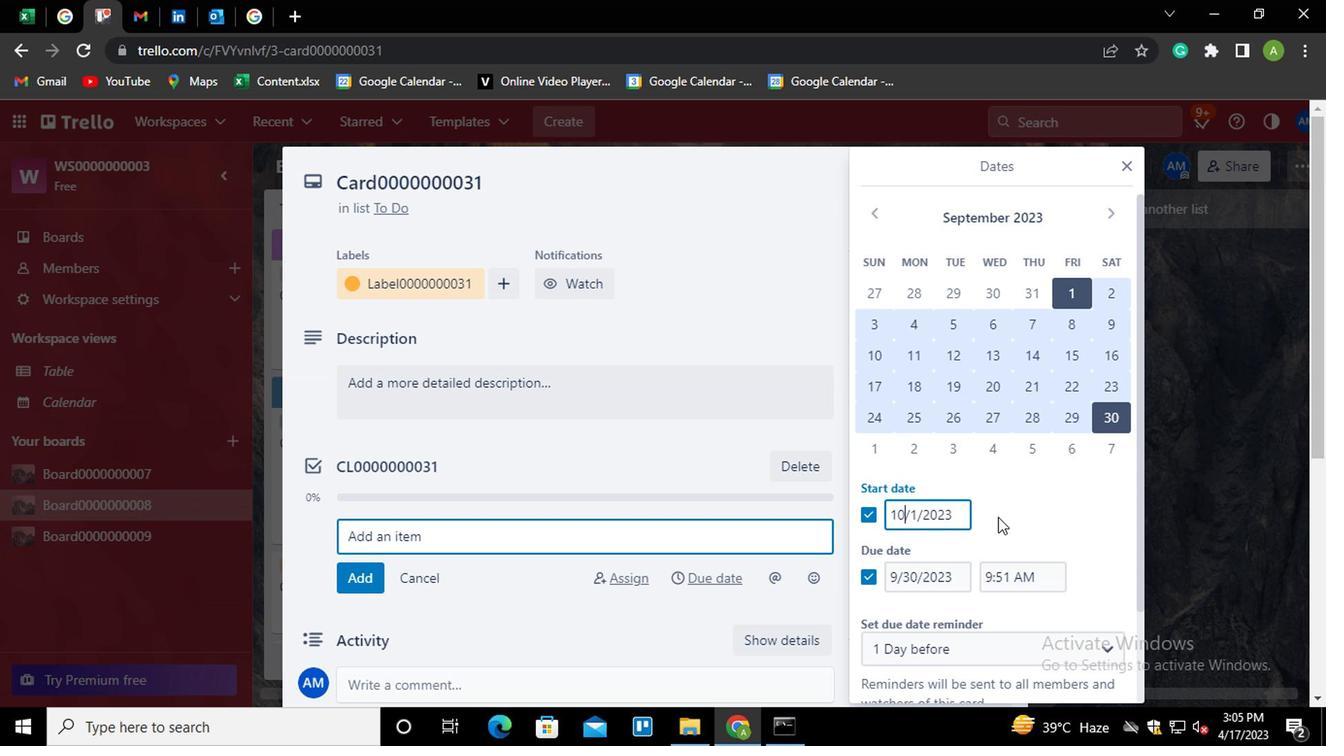 
Action: Mouse pressed left at (1011, 507)
Screenshot: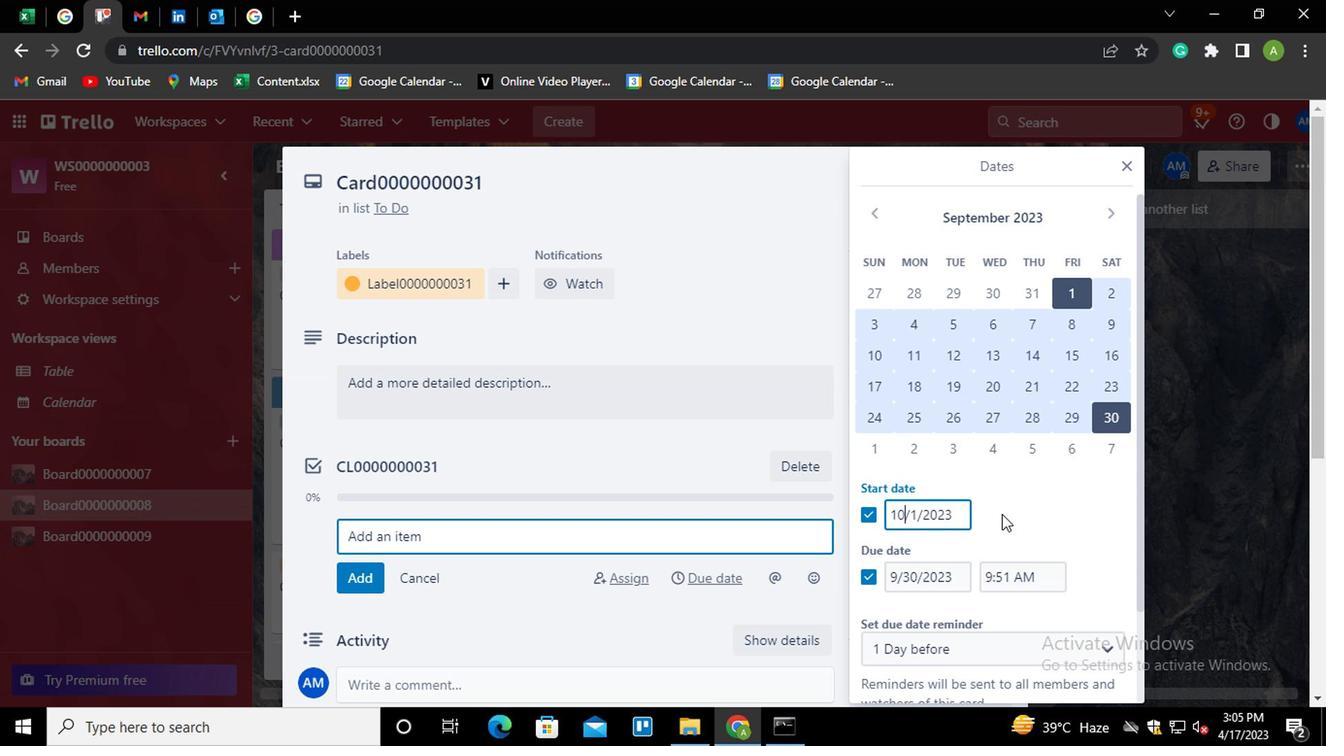 
Action: Mouse moved to (921, 574)
Screenshot: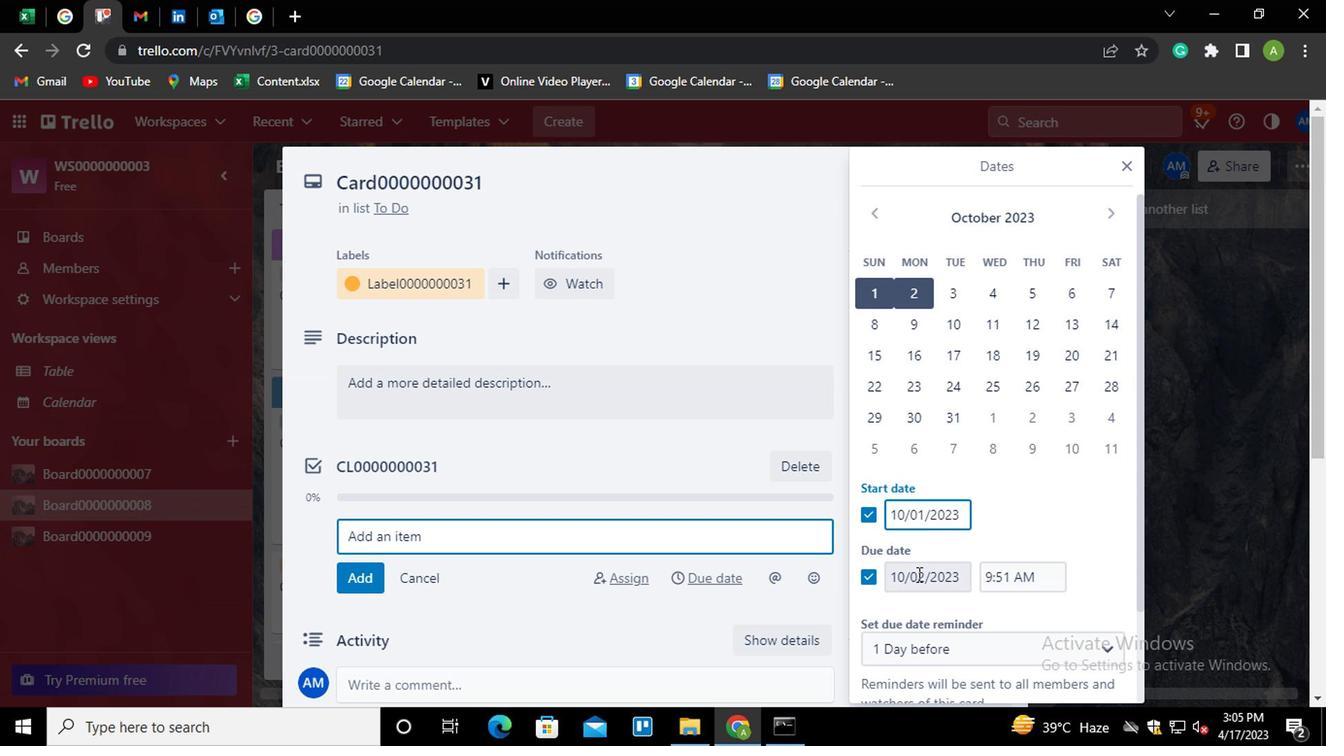 
Action: Mouse pressed left at (921, 574)
Screenshot: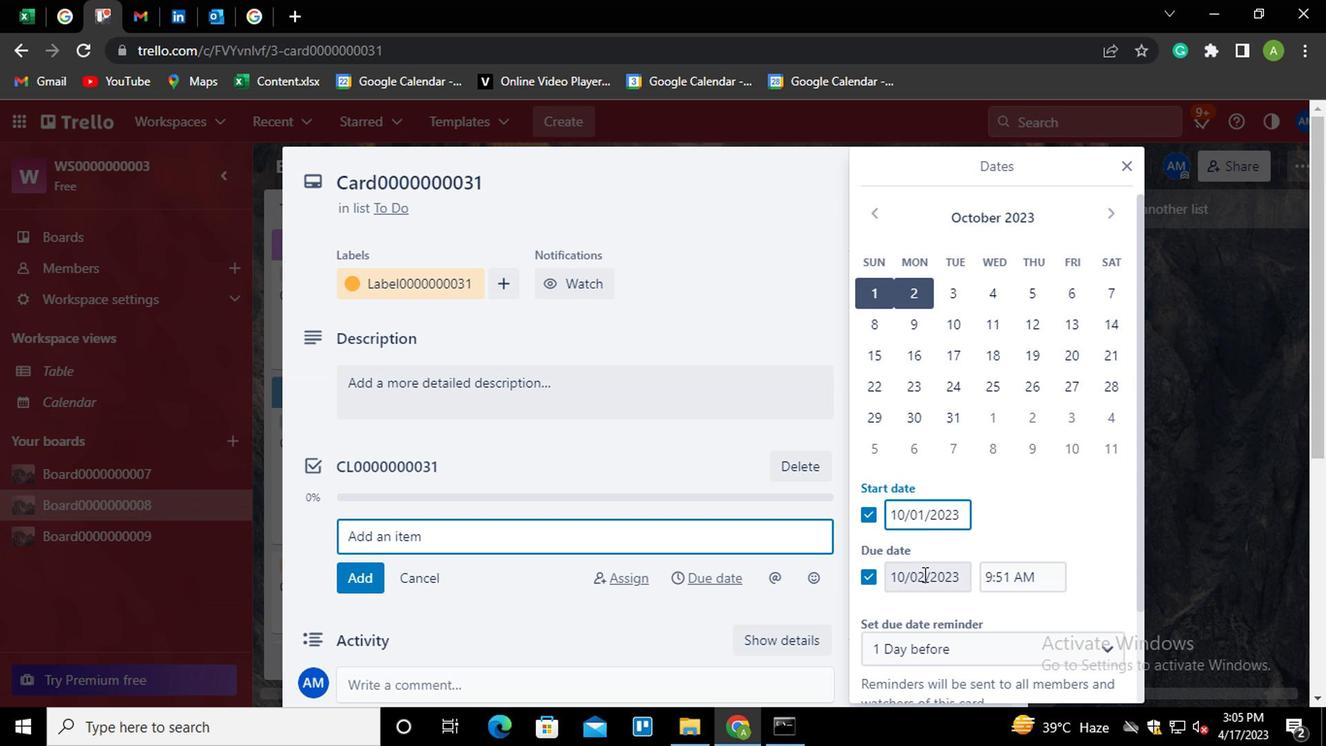 
Action: Mouse moved to (935, 565)
Screenshot: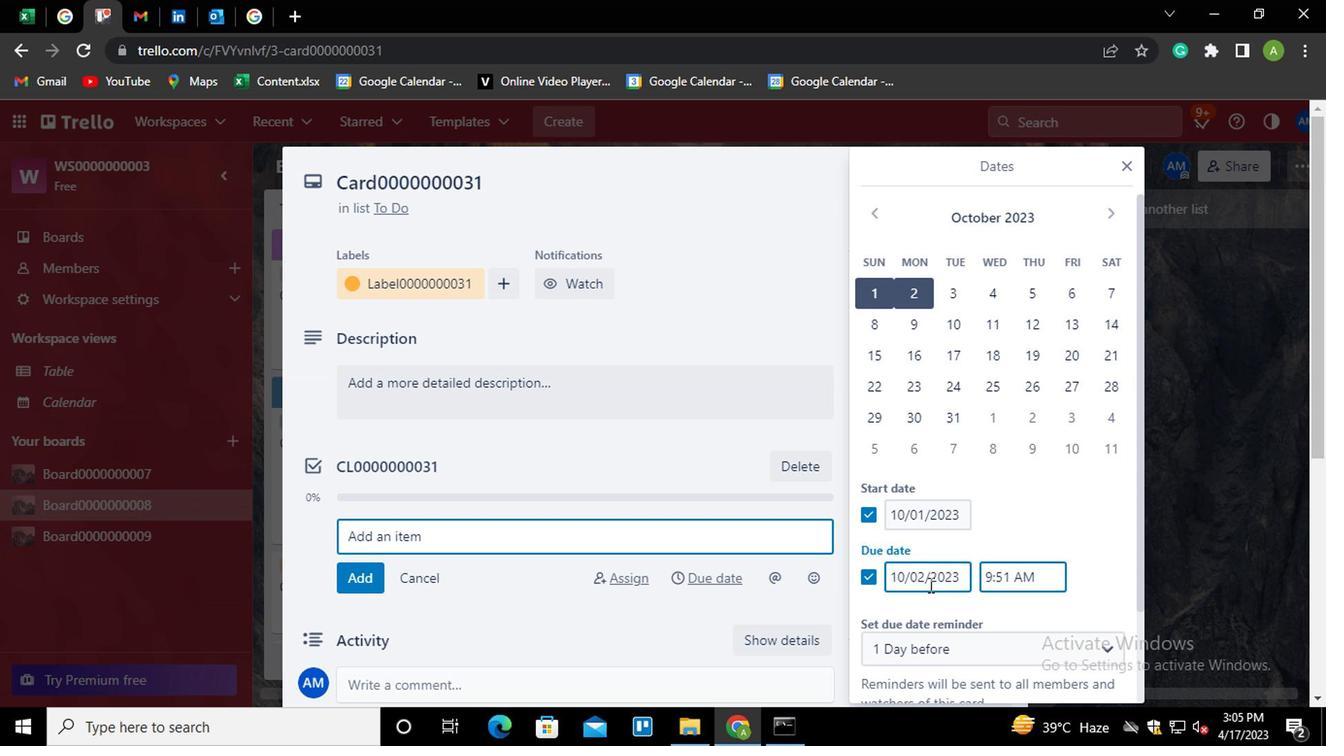 
Action: Key pressed <Key.backspace><Key.backspace><Key.shift><Key.shift><Key.shift><Key.shift>#1<Key.backspace><Key.backspace>32<Key.backspace>1
Screenshot: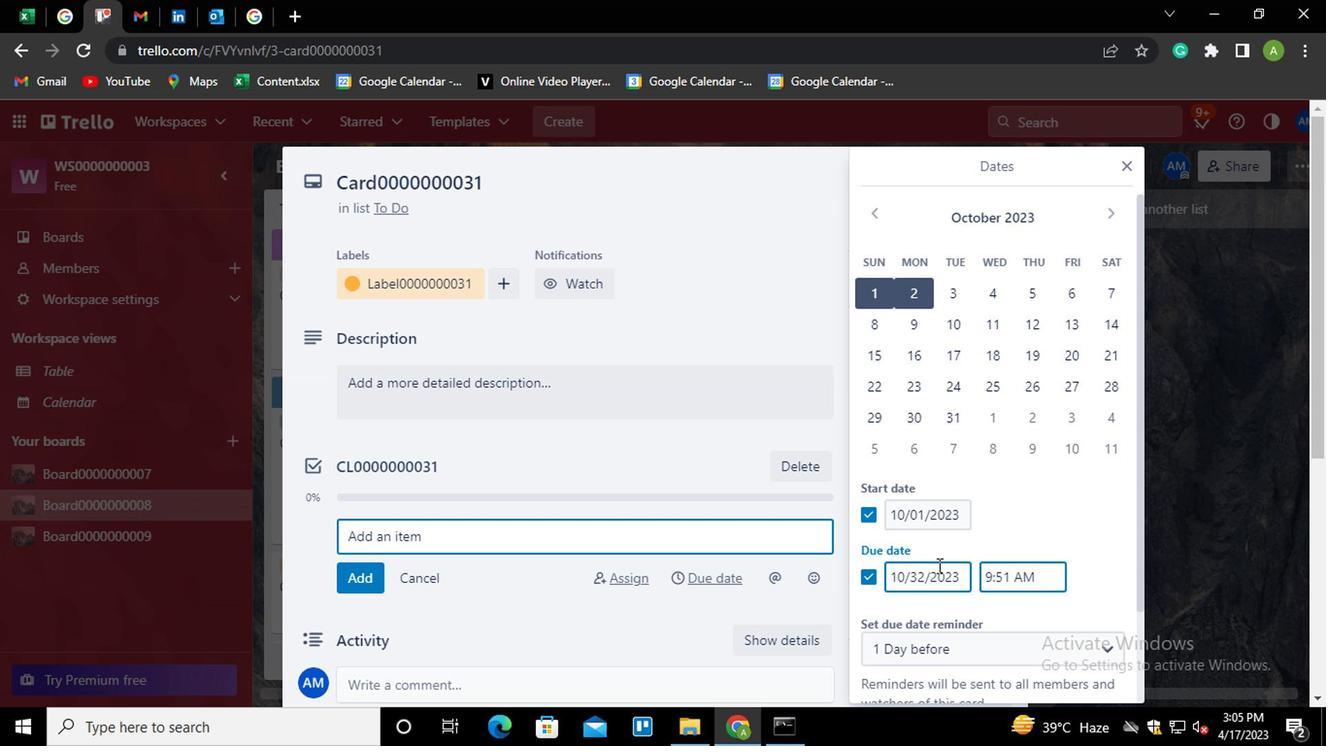 
Action: Mouse moved to (1037, 523)
Screenshot: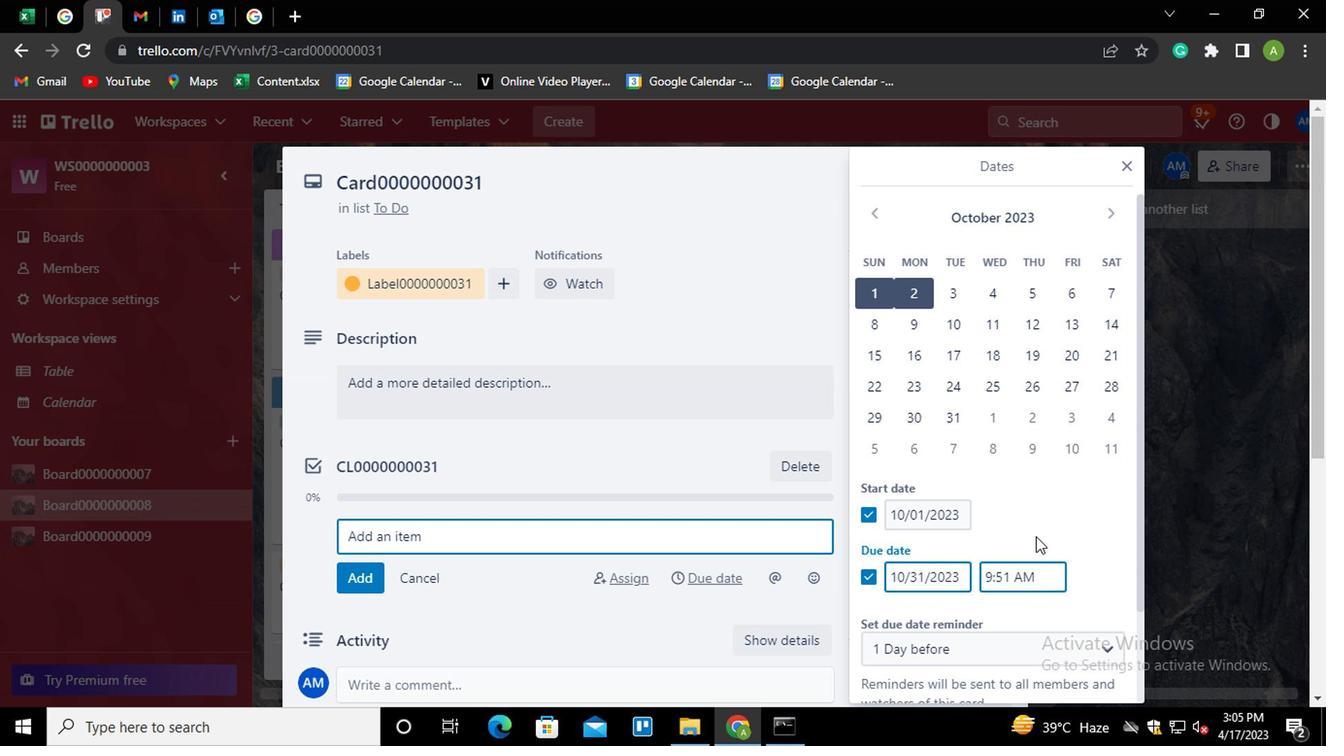 
Action: Mouse pressed left at (1037, 523)
Screenshot: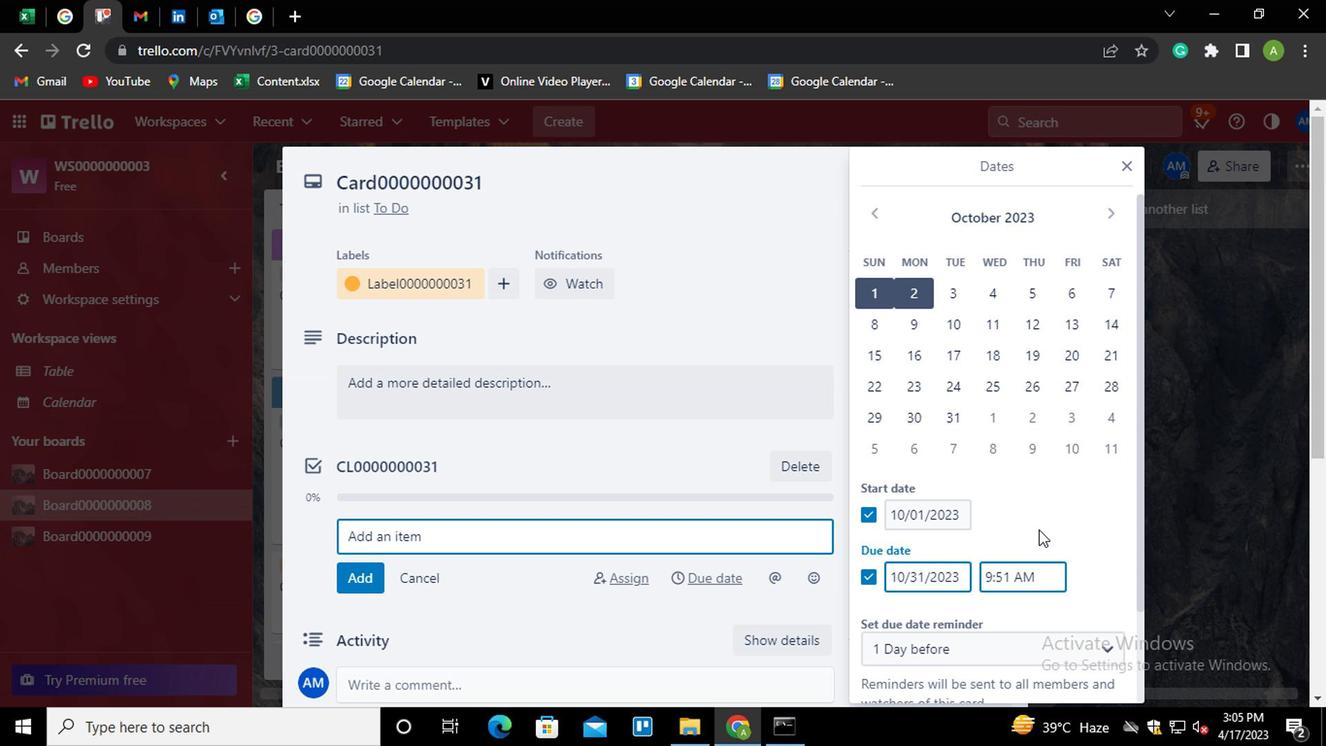 
Action: Mouse moved to (1046, 530)
Screenshot: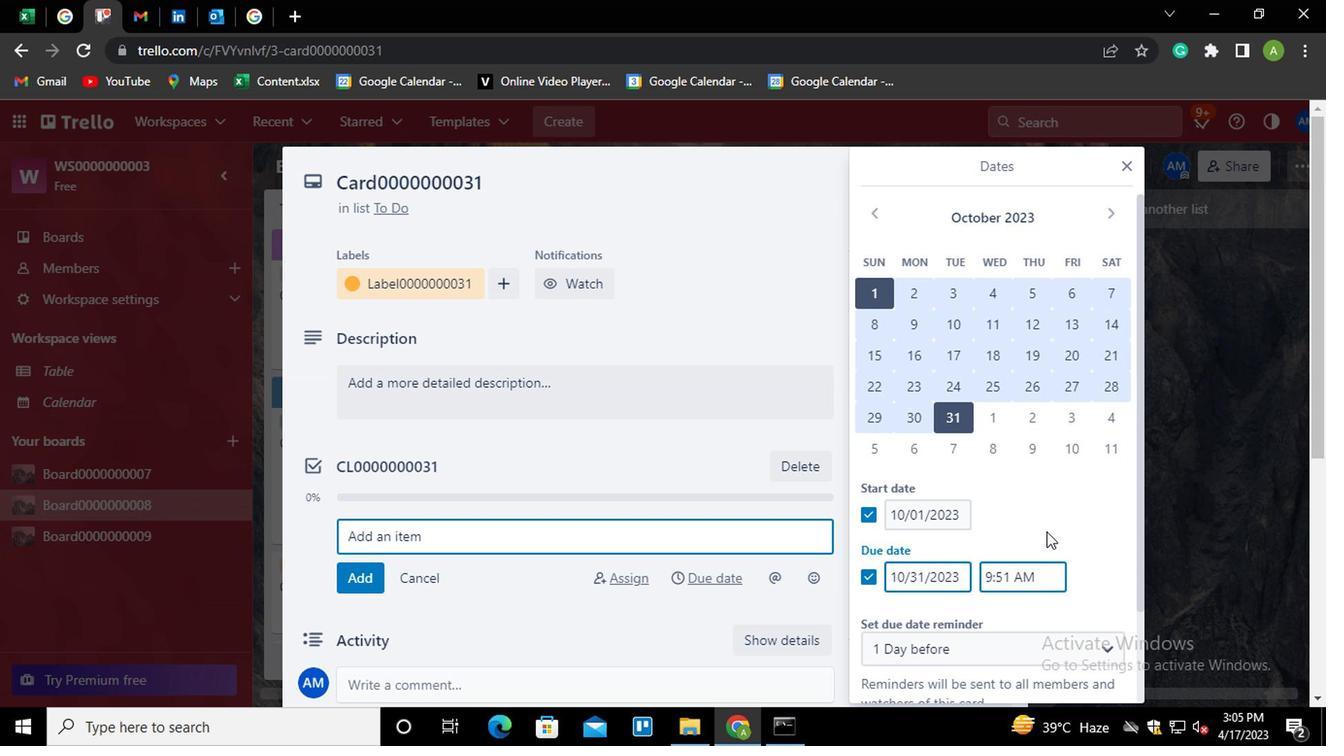
Action: Mouse scrolled (1046, 530) with delta (0, 0)
Screenshot: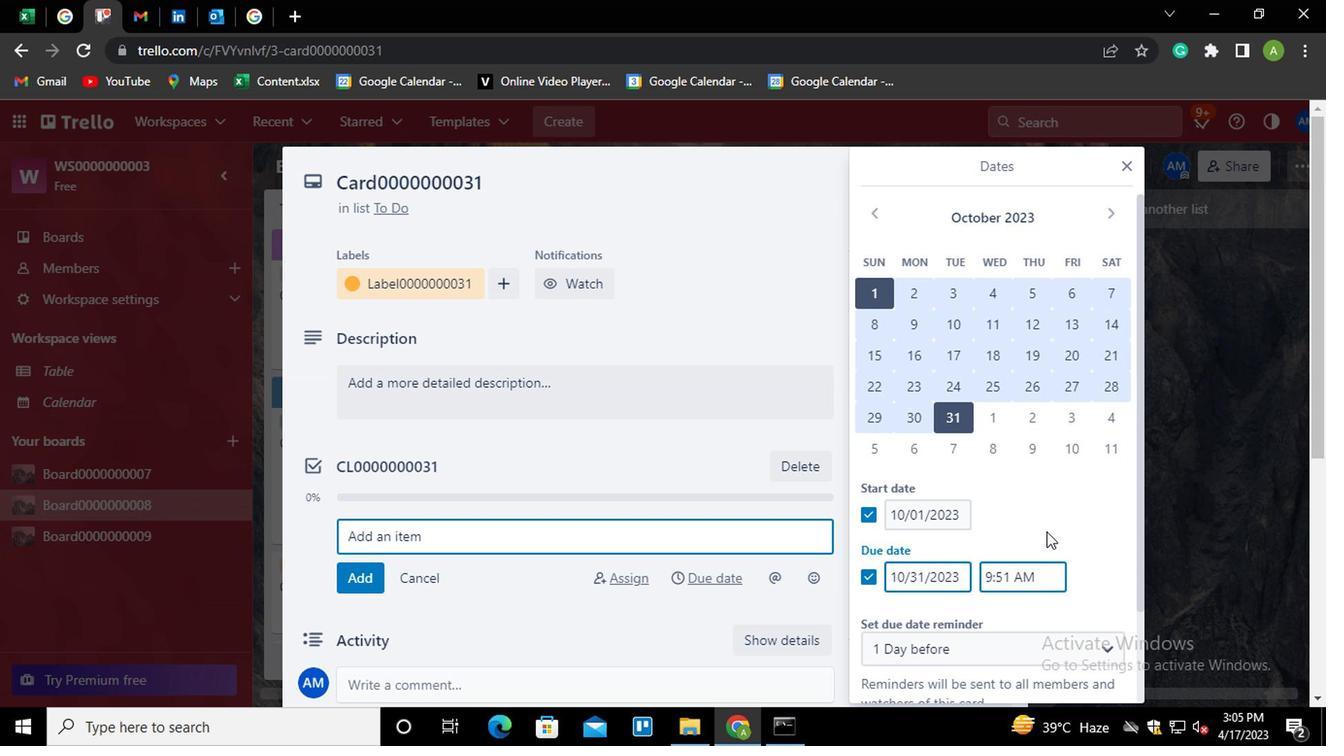 
Action: Mouse scrolled (1046, 530) with delta (0, 0)
Screenshot: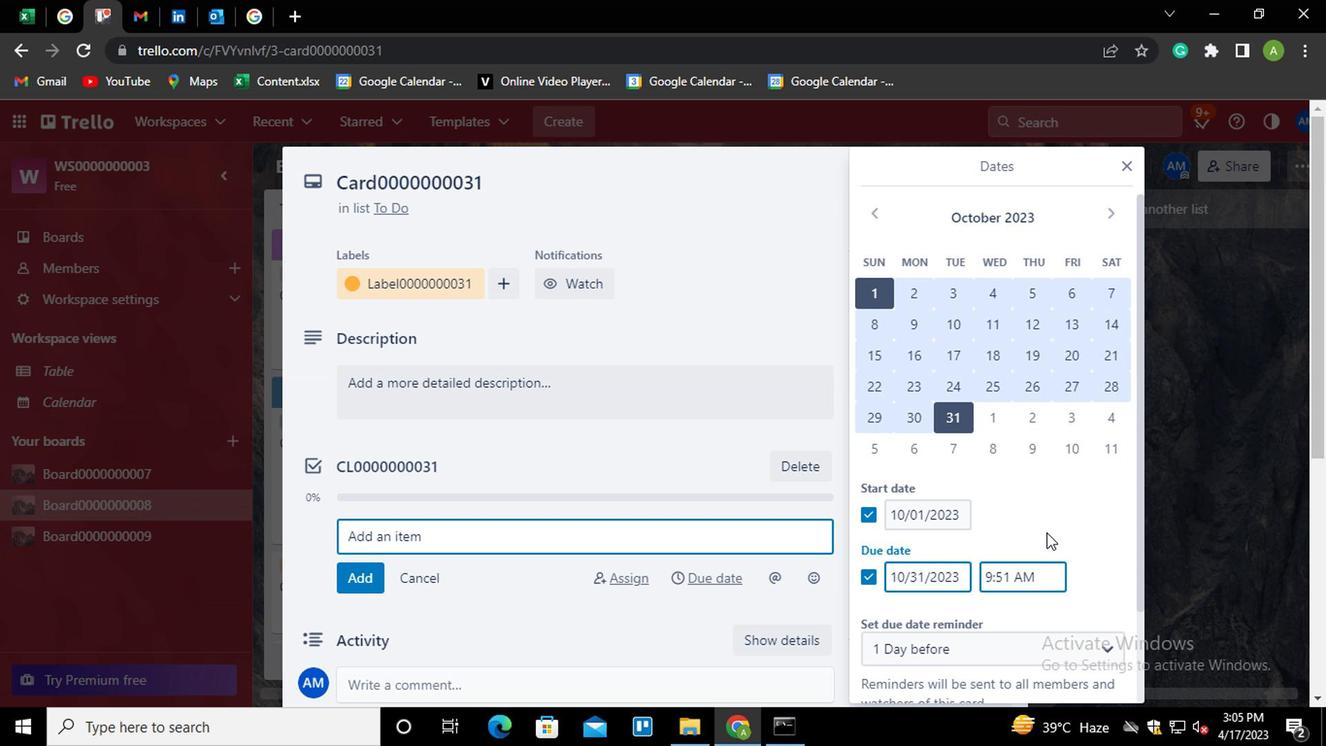 
Action: Mouse moved to (988, 632)
Screenshot: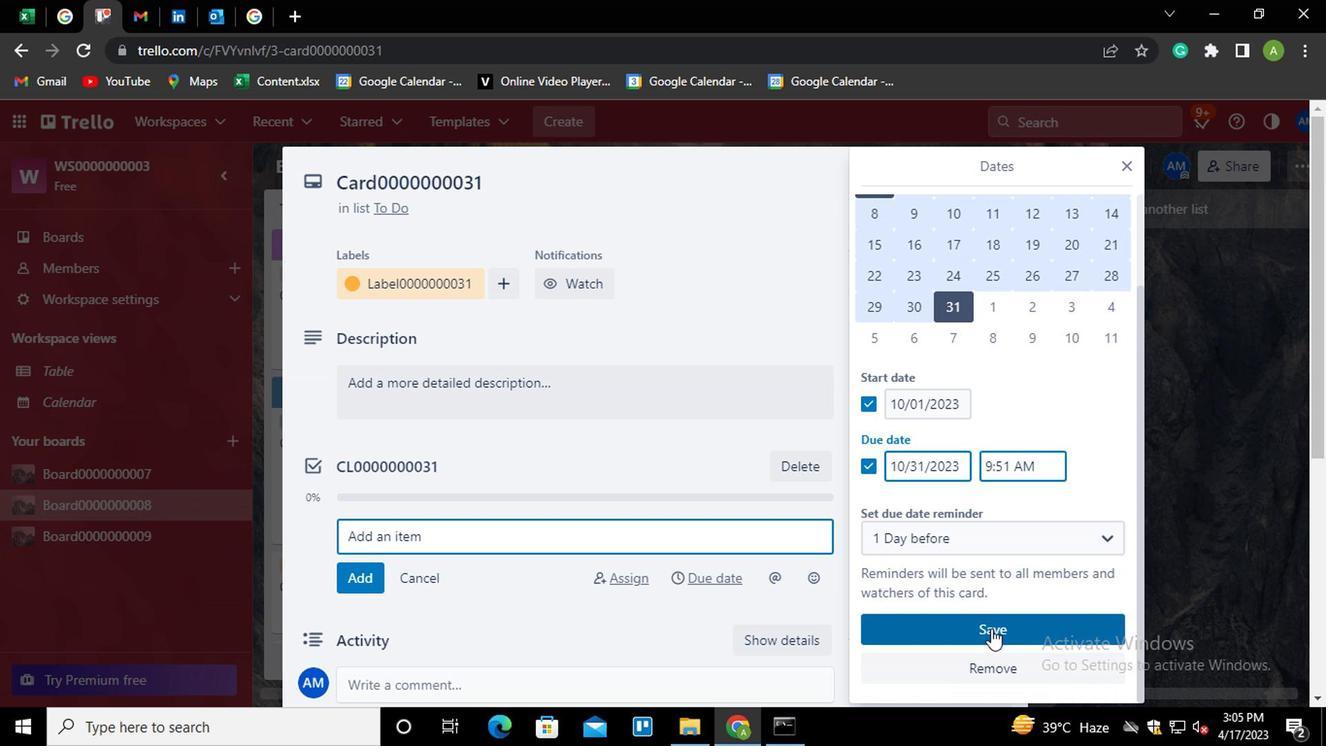 
Action: Mouse pressed left at (988, 632)
Screenshot: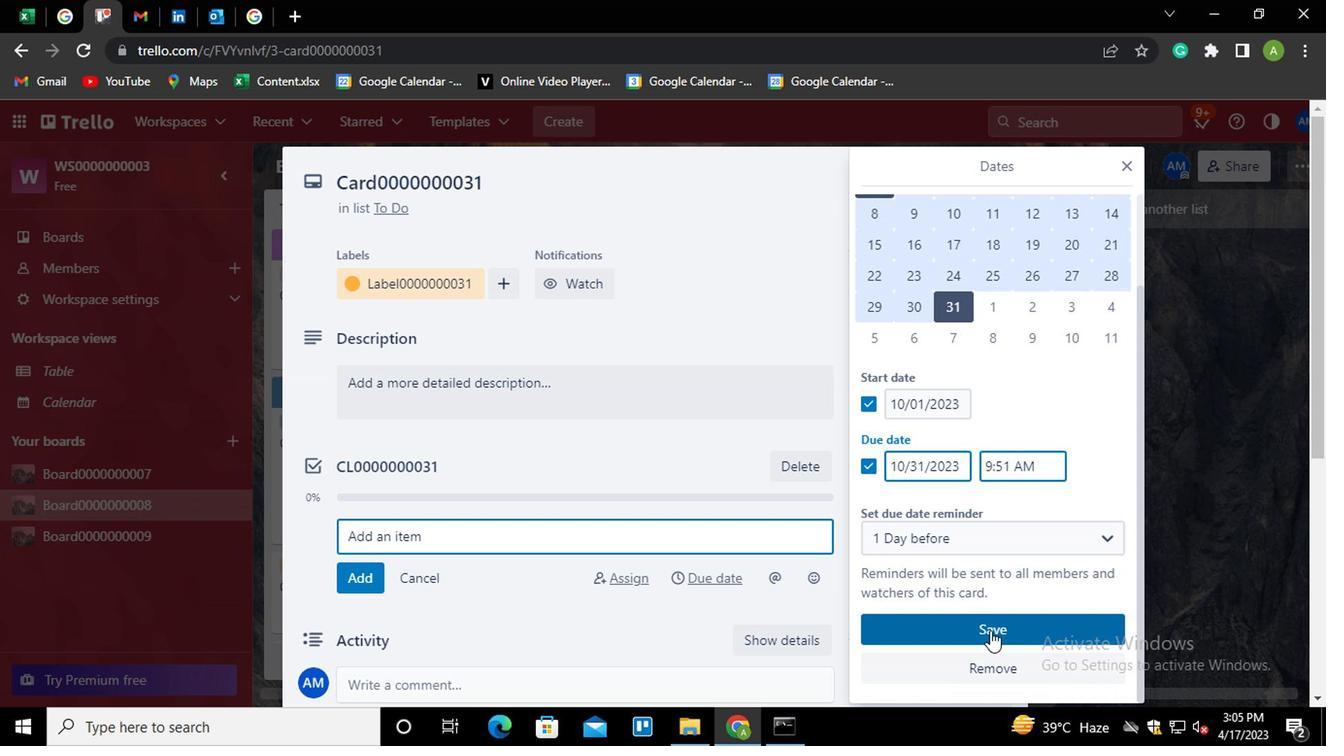 
Action: Mouse moved to (752, 622)
Screenshot: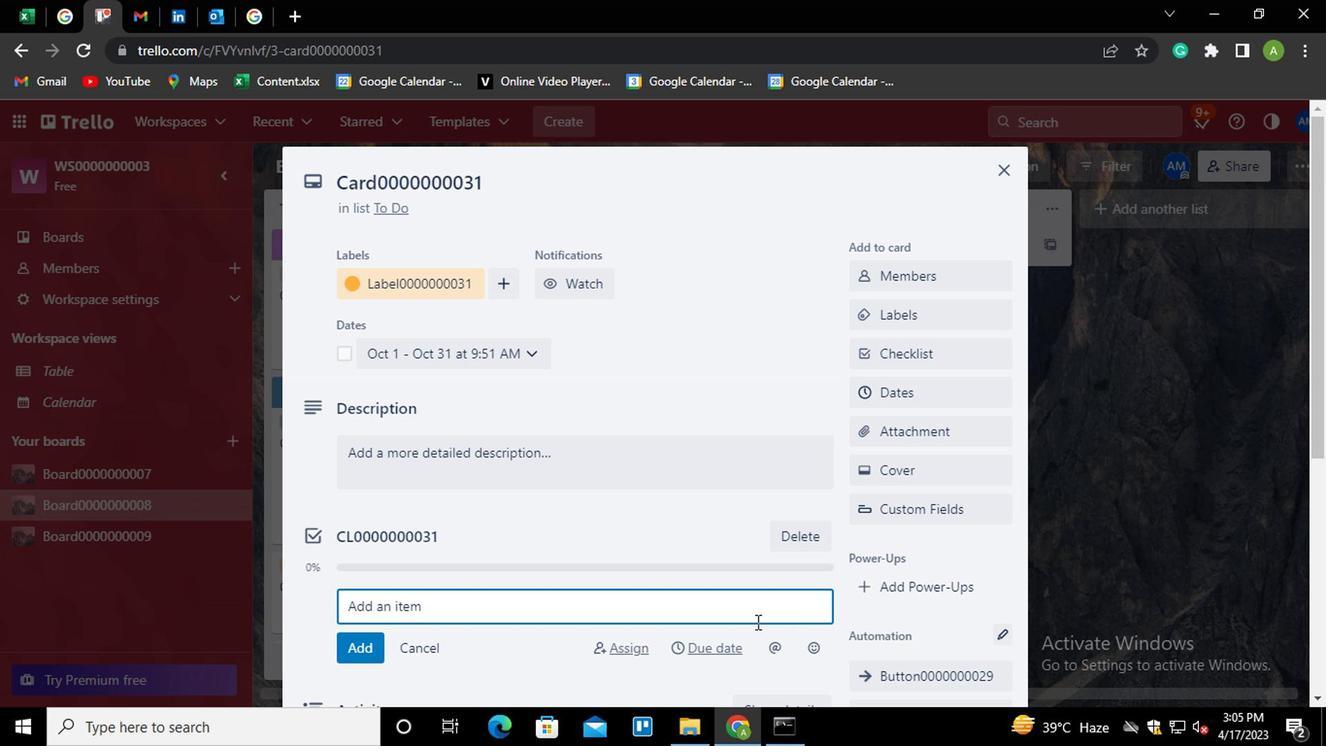 
